 Task: Utilize Asana's timeline to visualize dependencies in the external data analysis phase.
Action: Mouse moved to (158, 281)
Screenshot: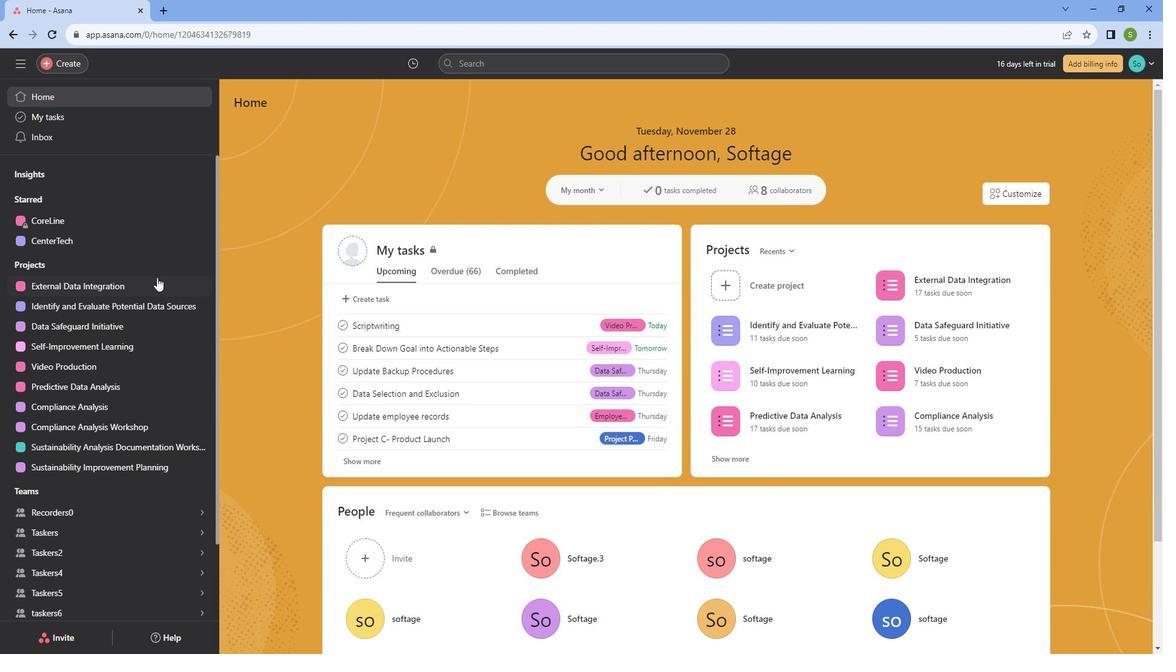 
Action: Mouse pressed left at (158, 281)
Screenshot: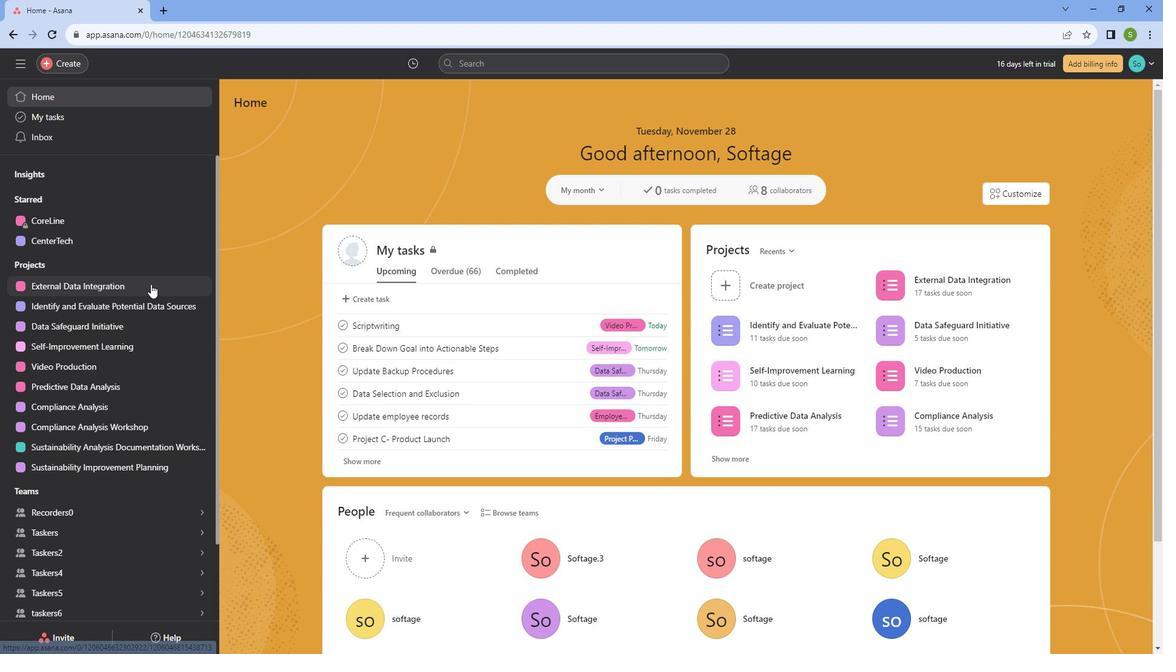 
Action: Mouse moved to (432, 135)
Screenshot: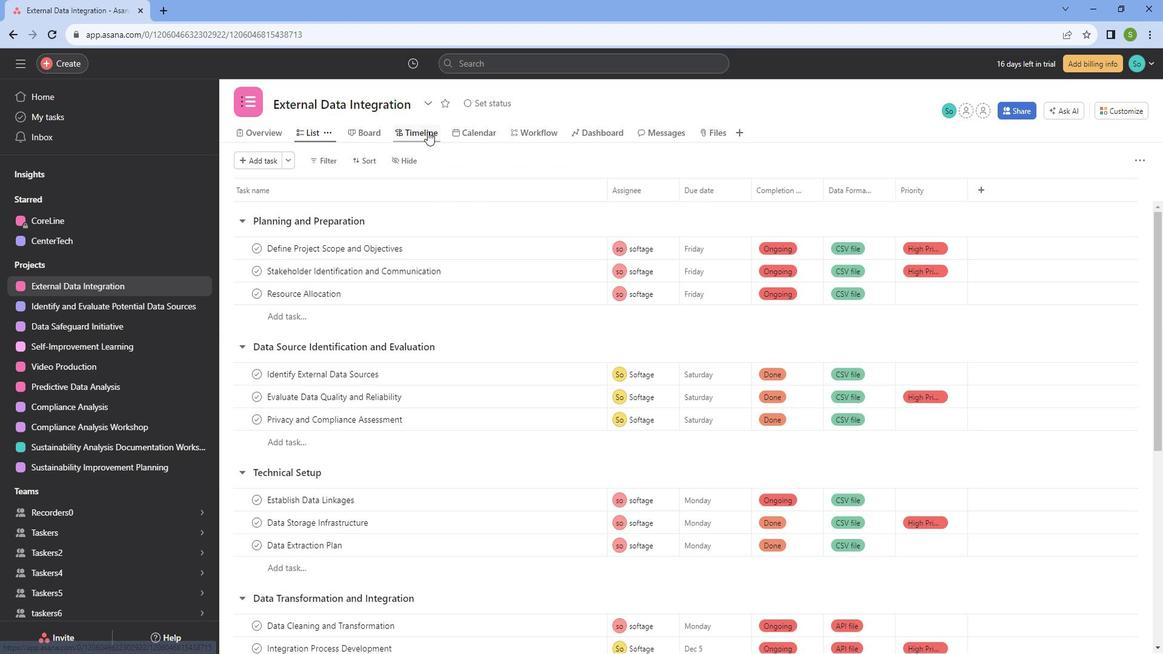 
Action: Mouse pressed left at (432, 135)
Screenshot: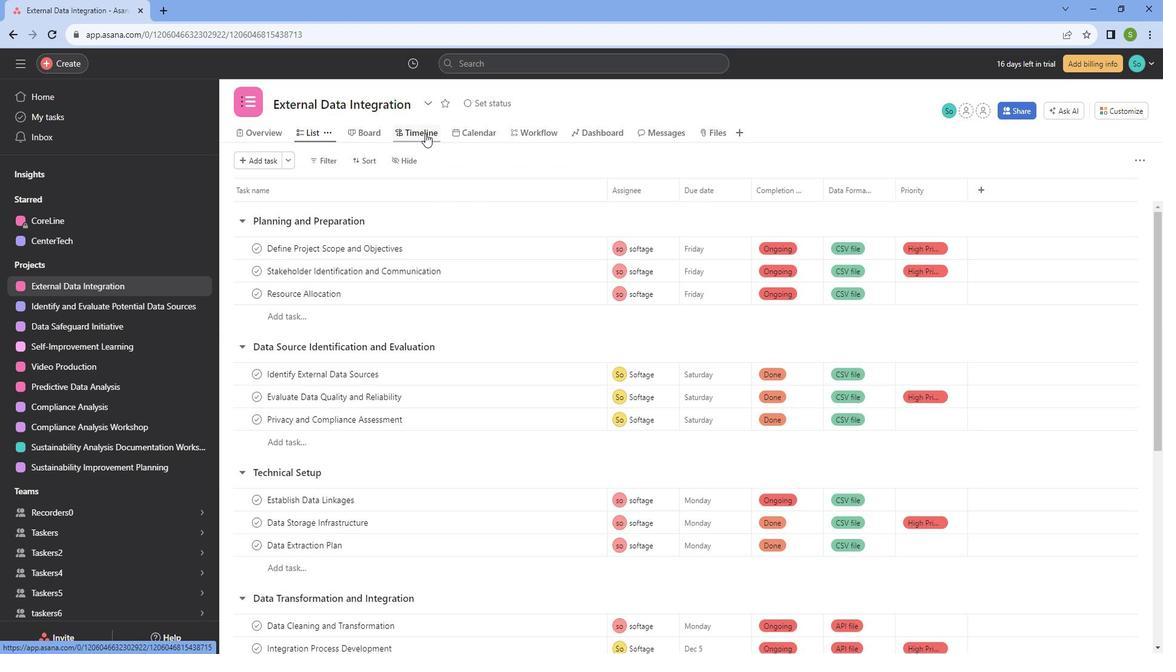 
Action: Mouse scrolled (432, 136) with delta (0, 0)
Screenshot: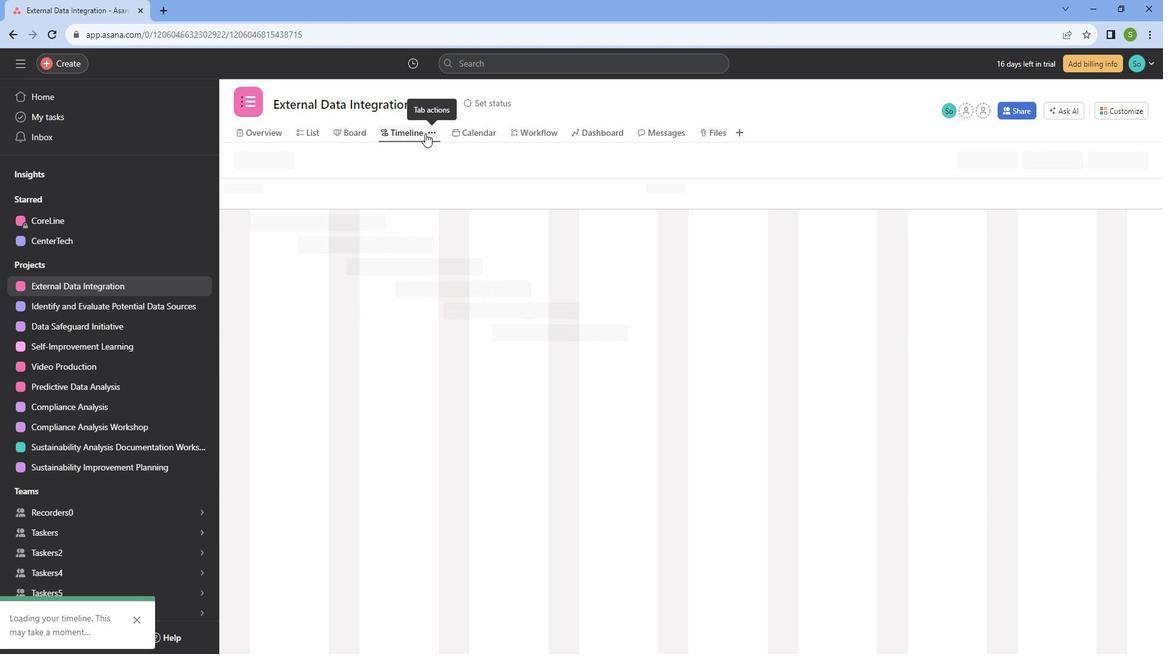 
Action: Mouse moved to (418, 152)
Screenshot: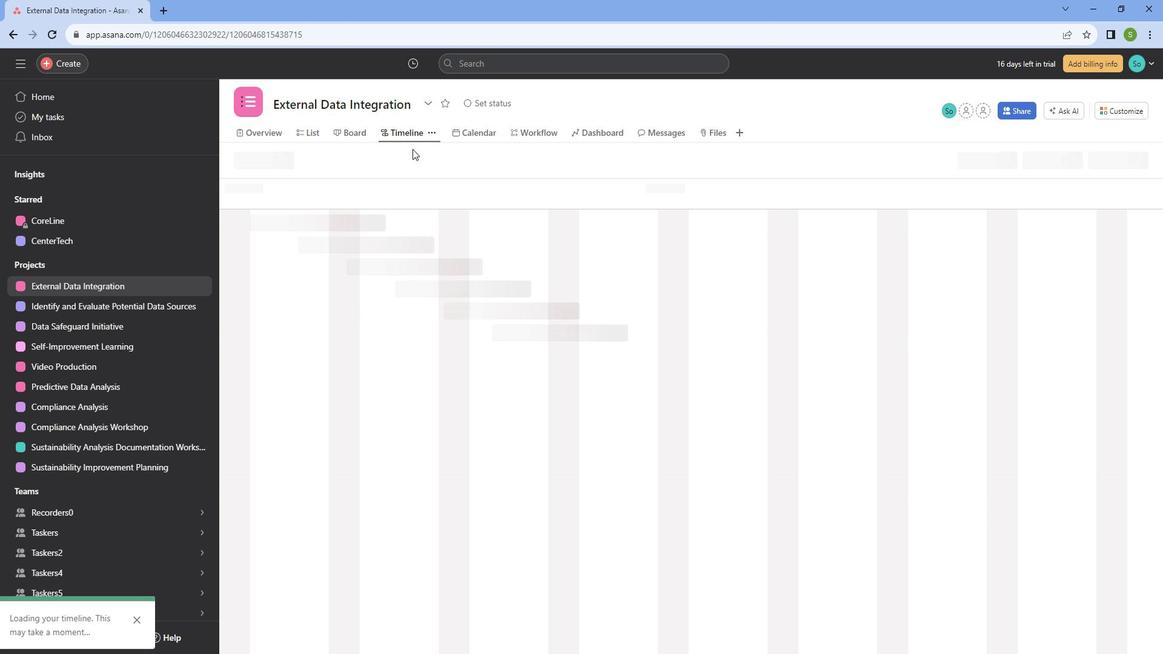 
Action: Mouse scrolled (418, 151) with delta (0, 0)
Screenshot: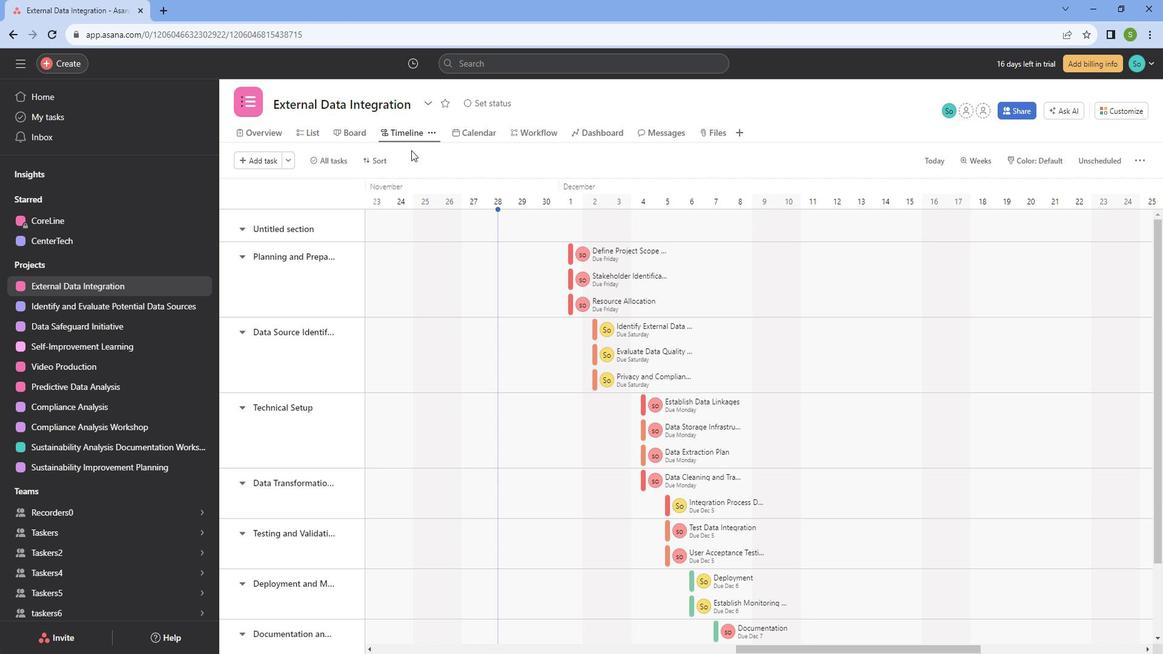 
Action: Mouse scrolled (418, 151) with delta (0, 0)
Screenshot: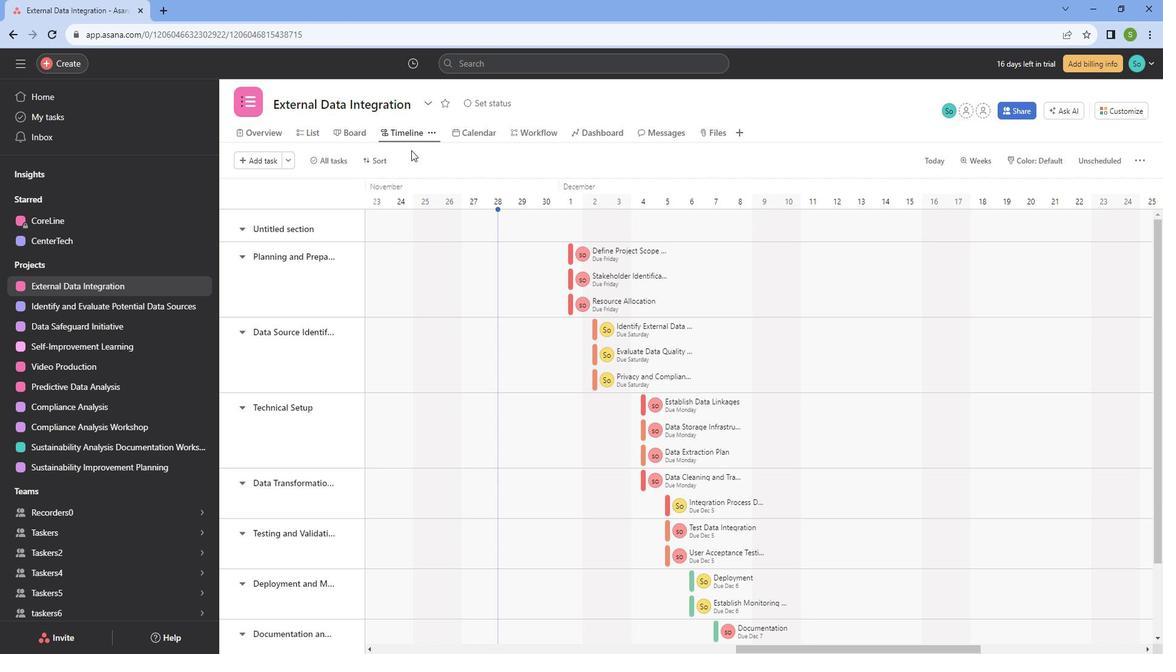 
Action: Mouse scrolled (418, 151) with delta (0, 0)
Screenshot: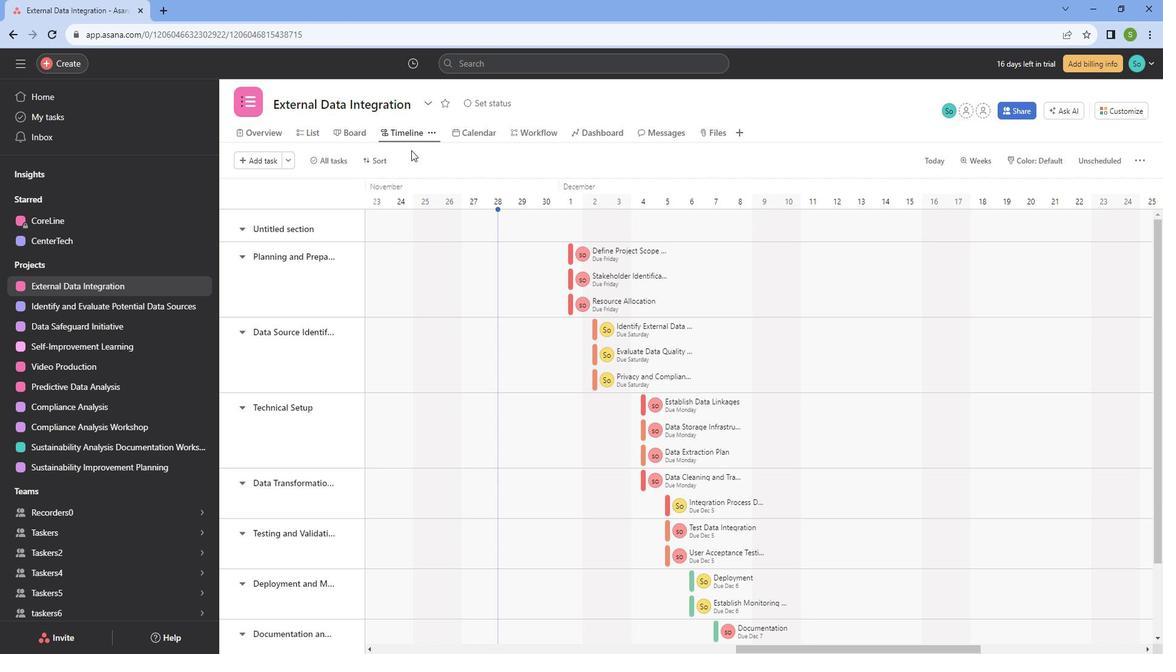 
Action: Mouse moved to (537, 287)
Screenshot: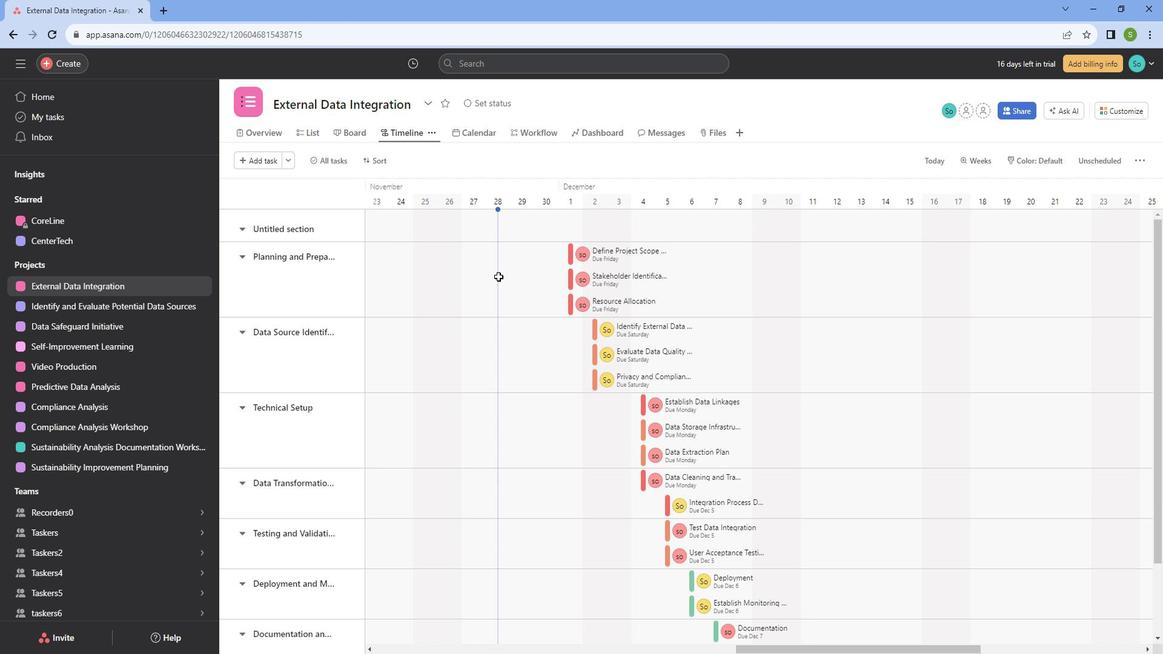 
Action: Mouse scrolled (537, 286) with delta (0, 0)
Screenshot: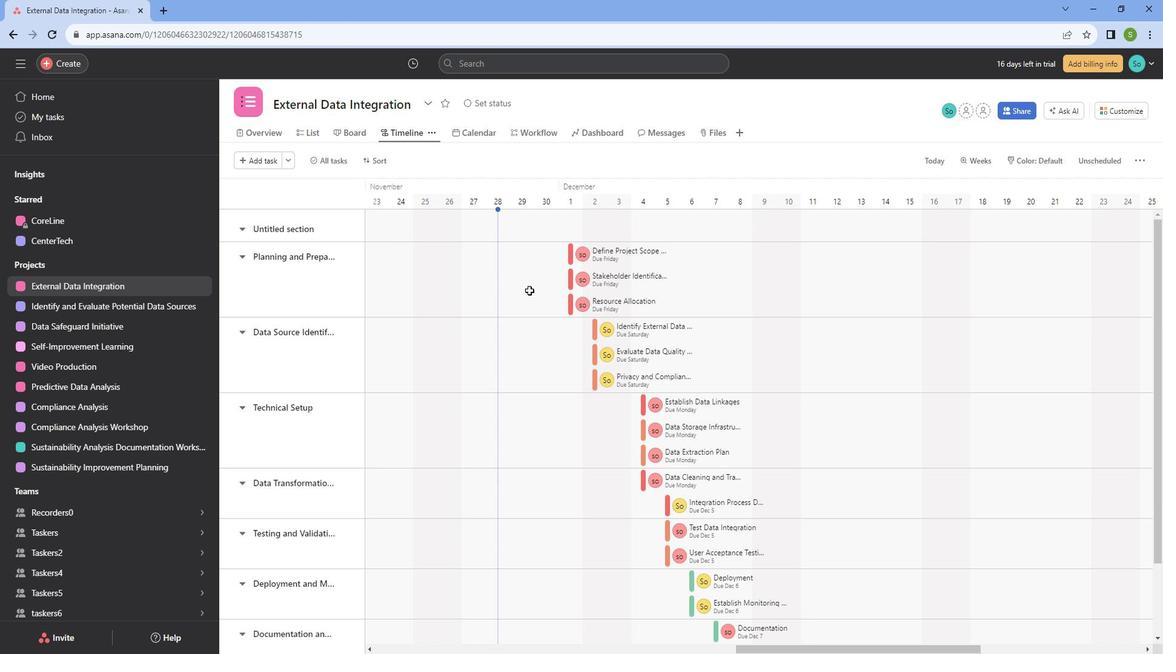 
Action: Mouse scrolled (537, 286) with delta (0, 0)
Screenshot: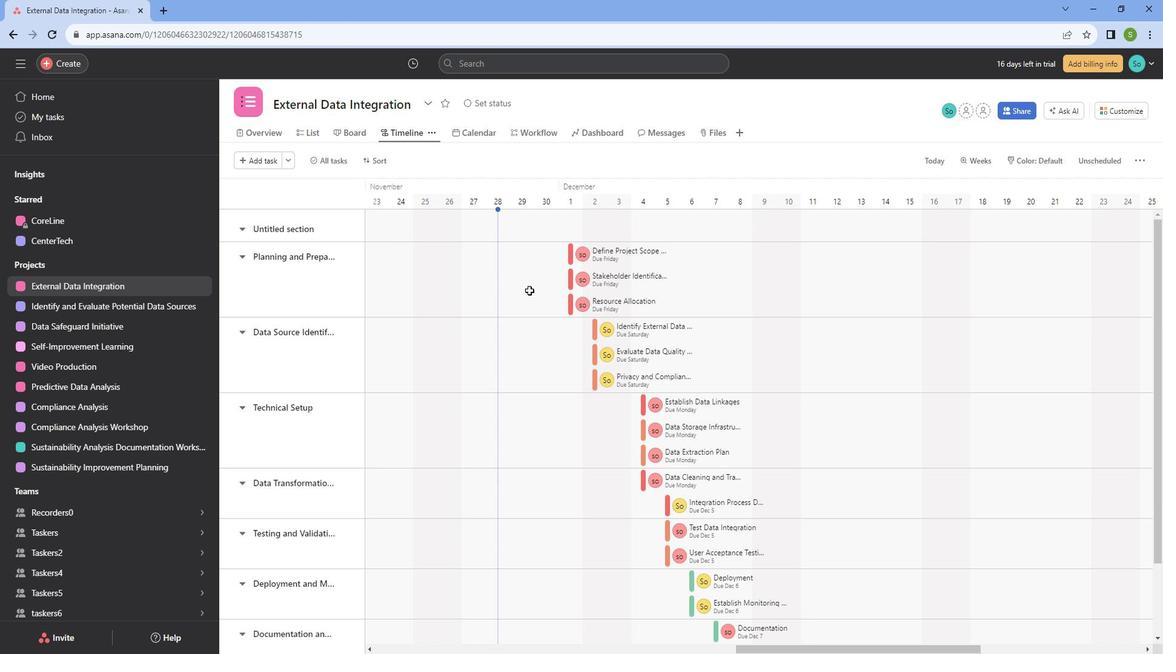 
Action: Mouse scrolled (537, 286) with delta (0, 0)
Screenshot: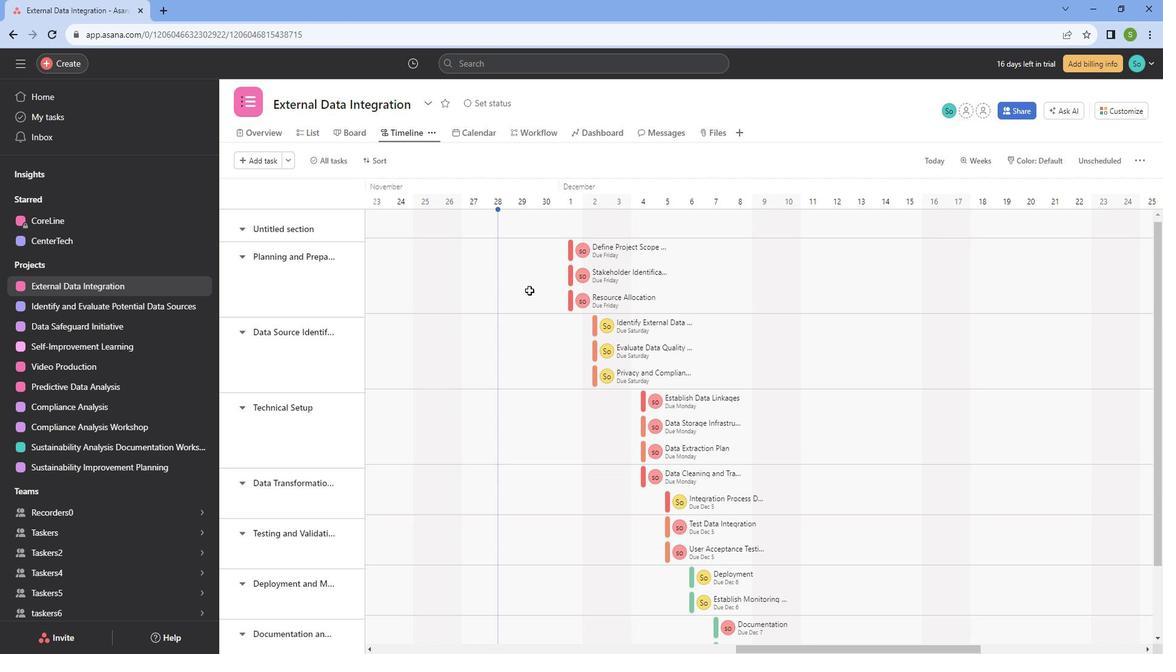 
Action: Mouse scrolled (537, 286) with delta (0, 0)
Screenshot: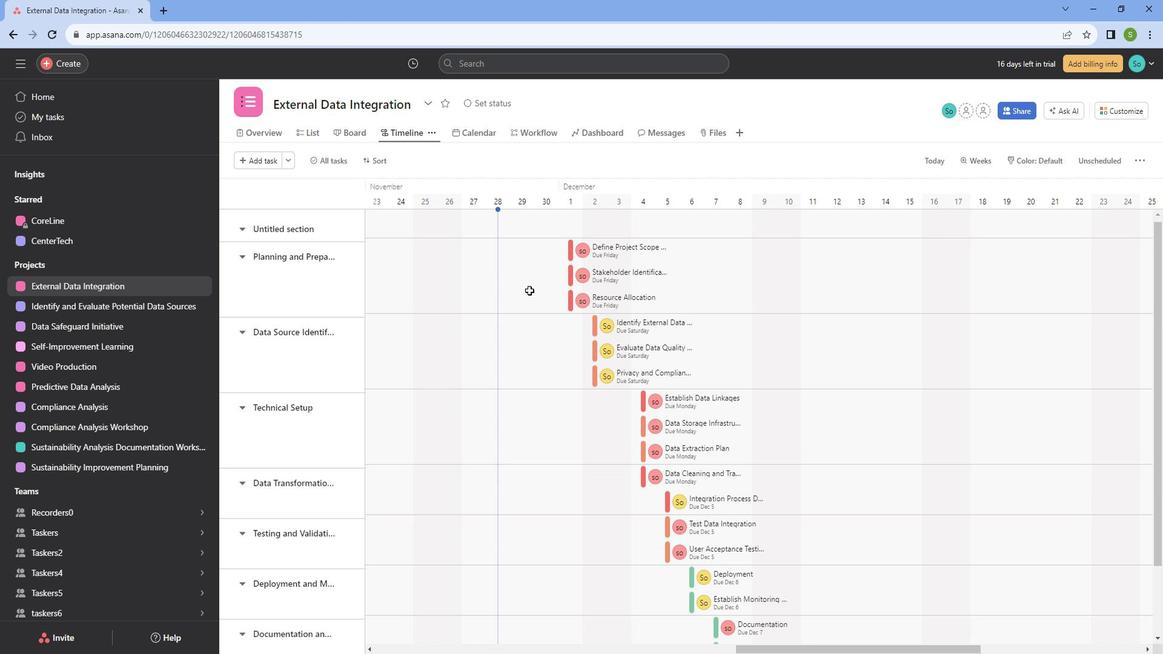 
Action: Mouse scrolled (537, 286) with delta (0, 0)
Screenshot: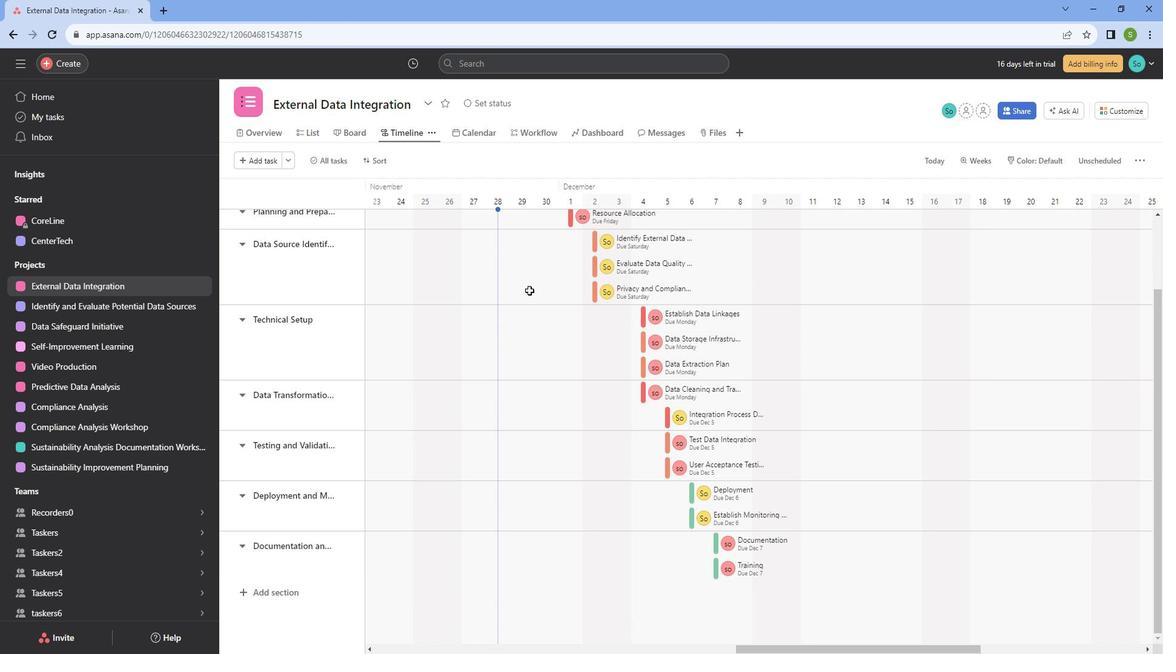 
Action: Mouse scrolled (537, 286) with delta (0, 0)
Screenshot: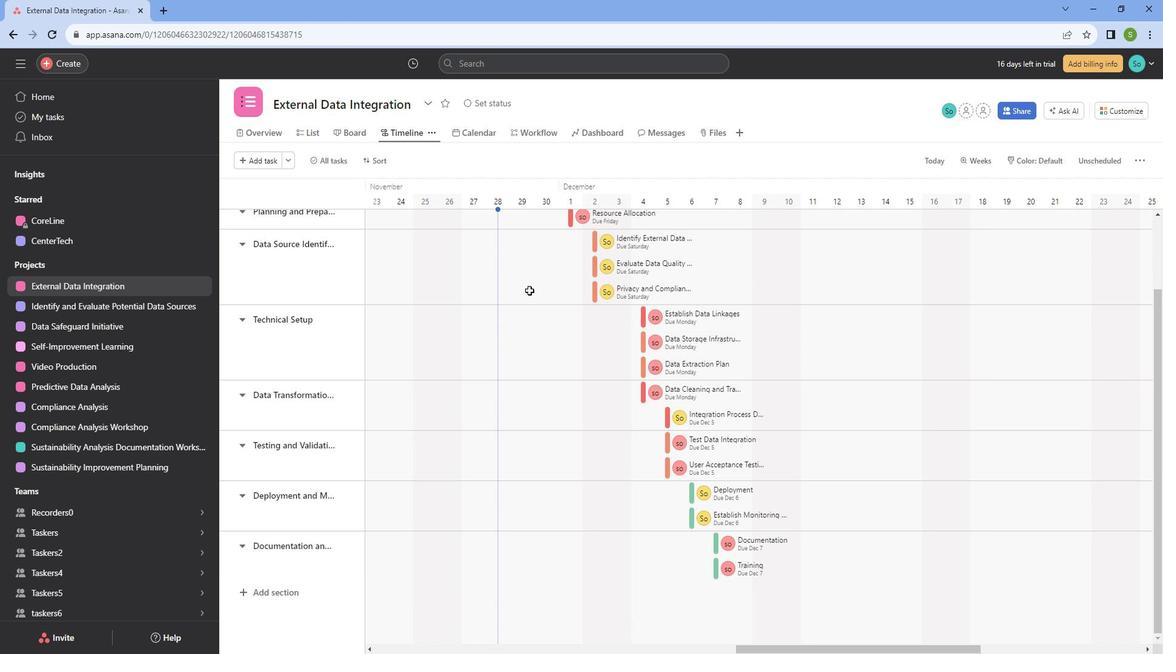 
Action: Mouse scrolled (537, 286) with delta (0, 0)
Screenshot: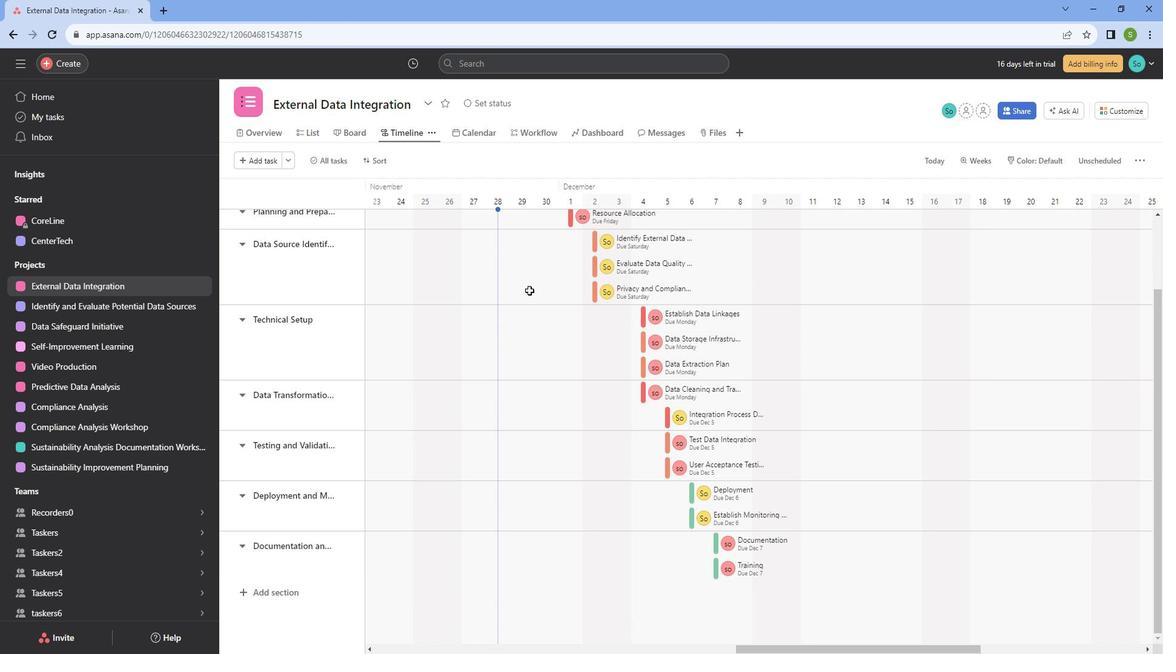 
Action: Mouse scrolled (537, 287) with delta (0, 0)
Screenshot: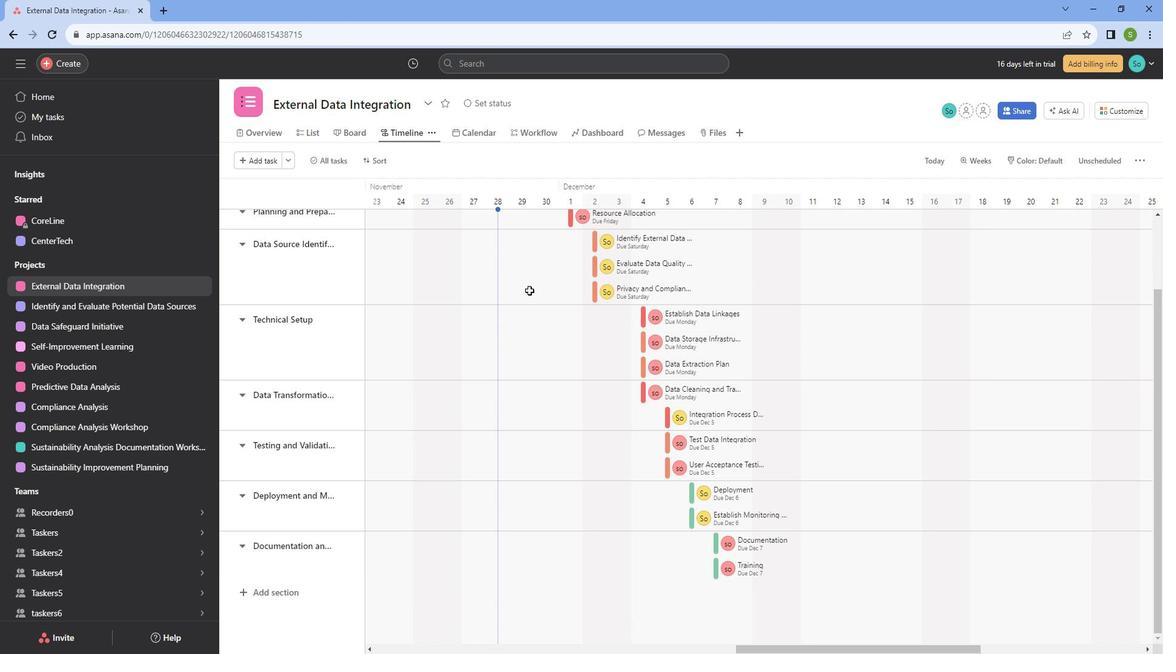
Action: Mouse scrolled (537, 287) with delta (0, 0)
Screenshot: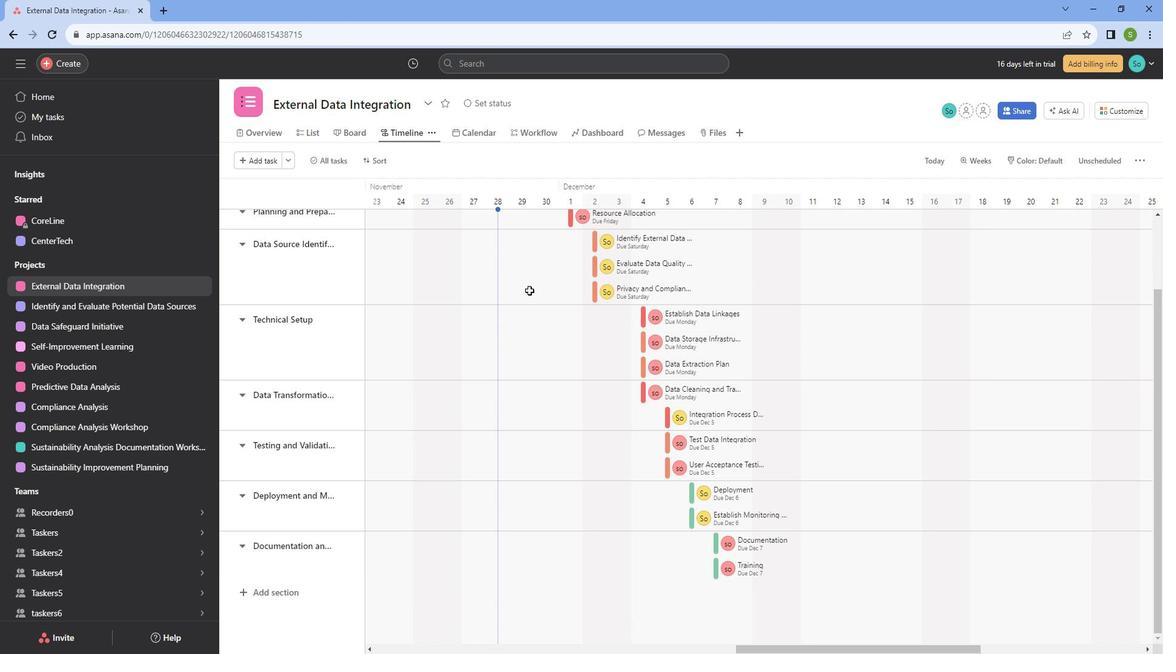 
Action: Mouse scrolled (537, 287) with delta (0, 0)
Screenshot: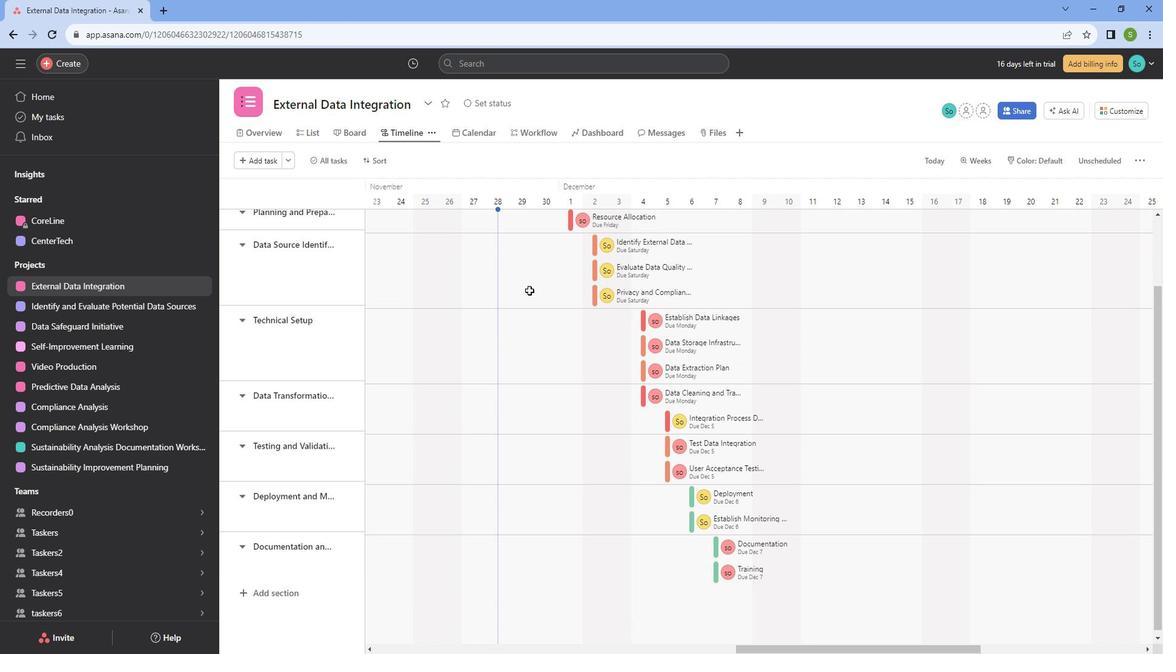 
Action: Mouse scrolled (537, 287) with delta (0, 0)
Screenshot: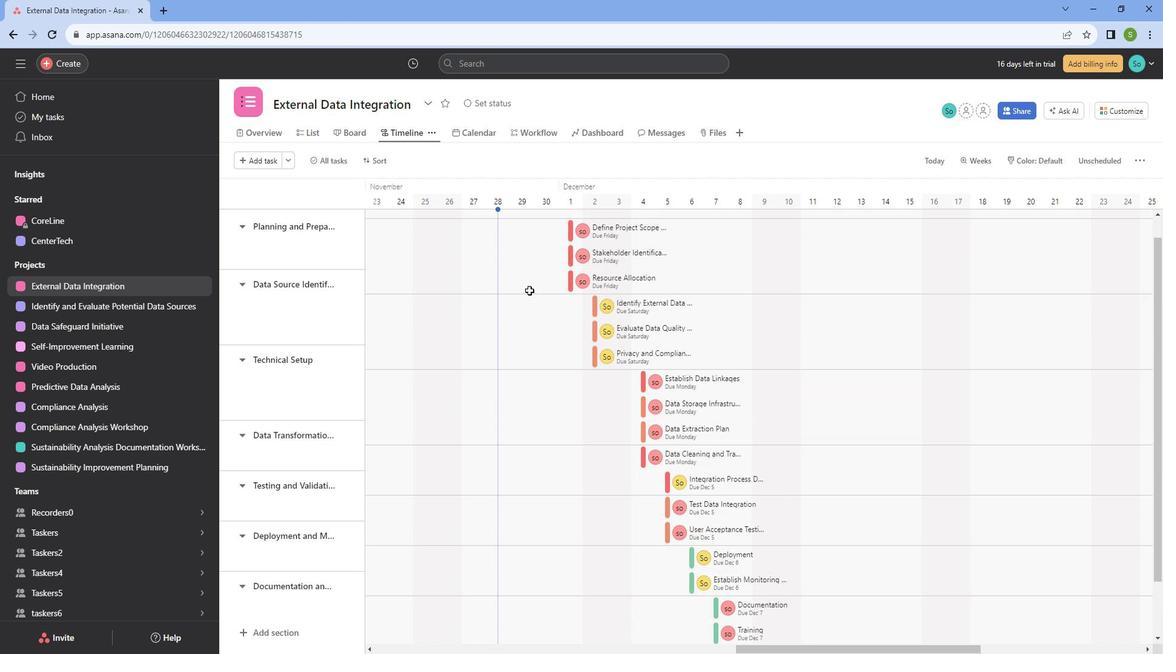 
Action: Mouse moved to (1146, 158)
Screenshot: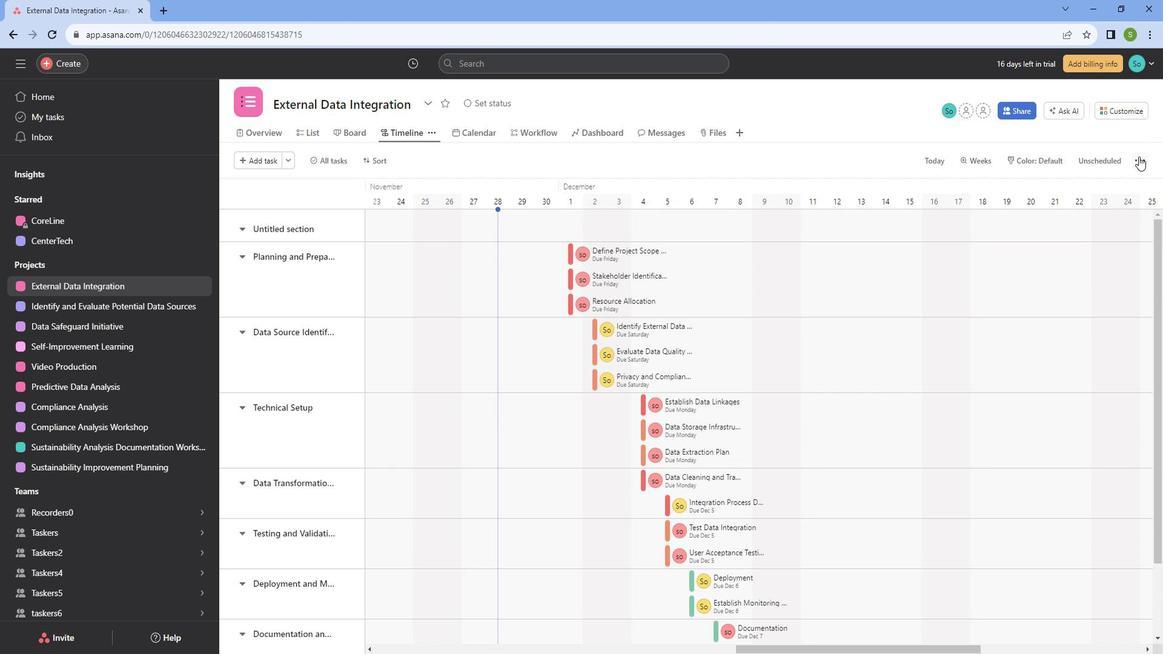 
Action: Mouse pressed left at (1146, 158)
Screenshot: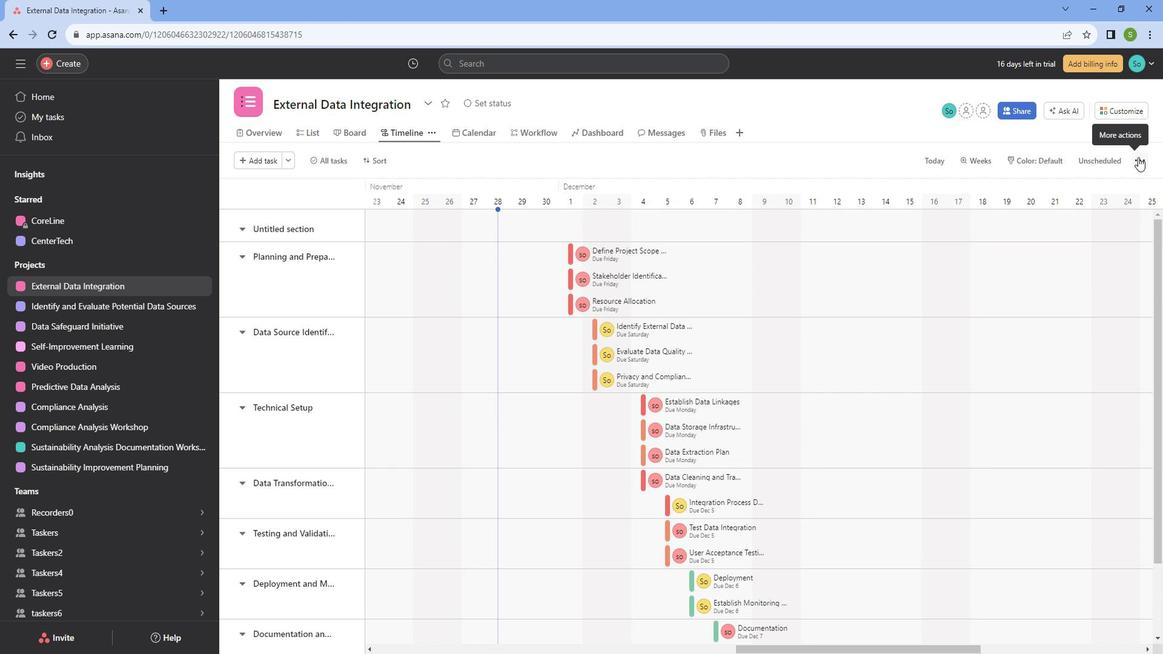 
Action: Mouse moved to (1068, 263)
Screenshot: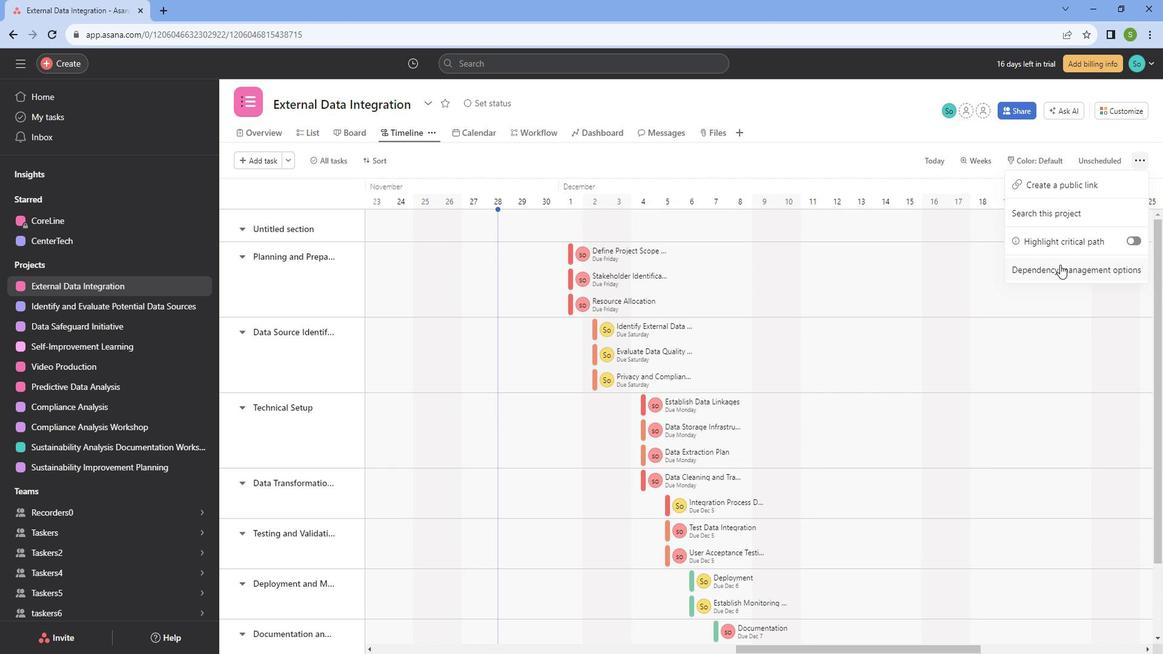 
Action: Mouse pressed left at (1068, 263)
Screenshot: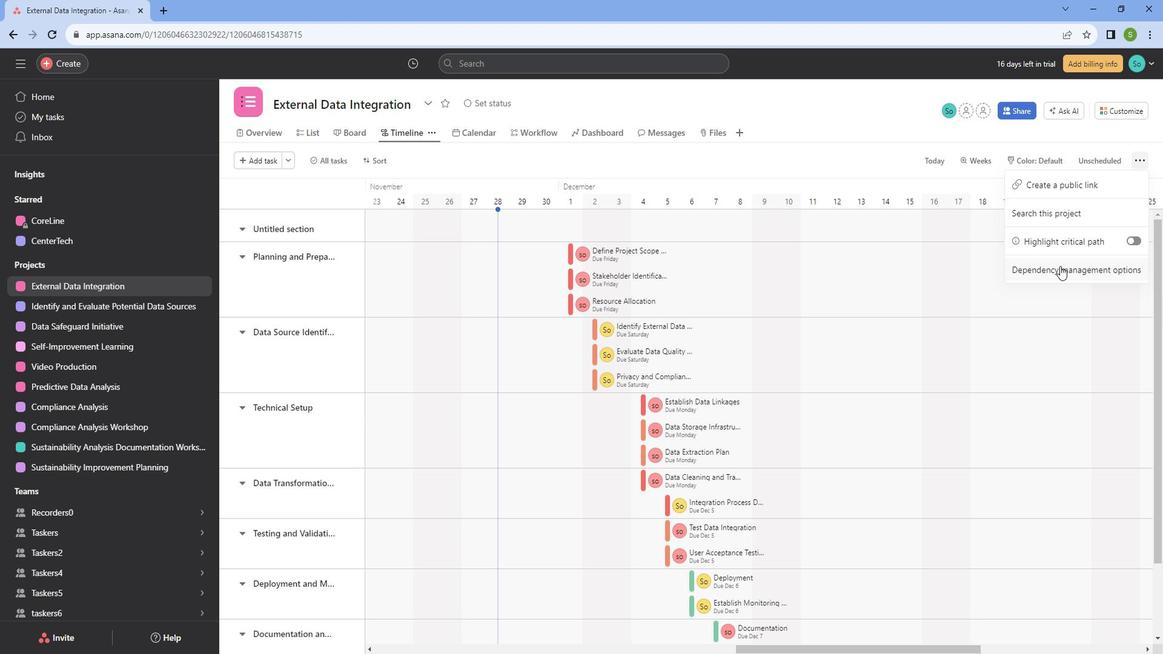
Action: Mouse moved to (449, 279)
Screenshot: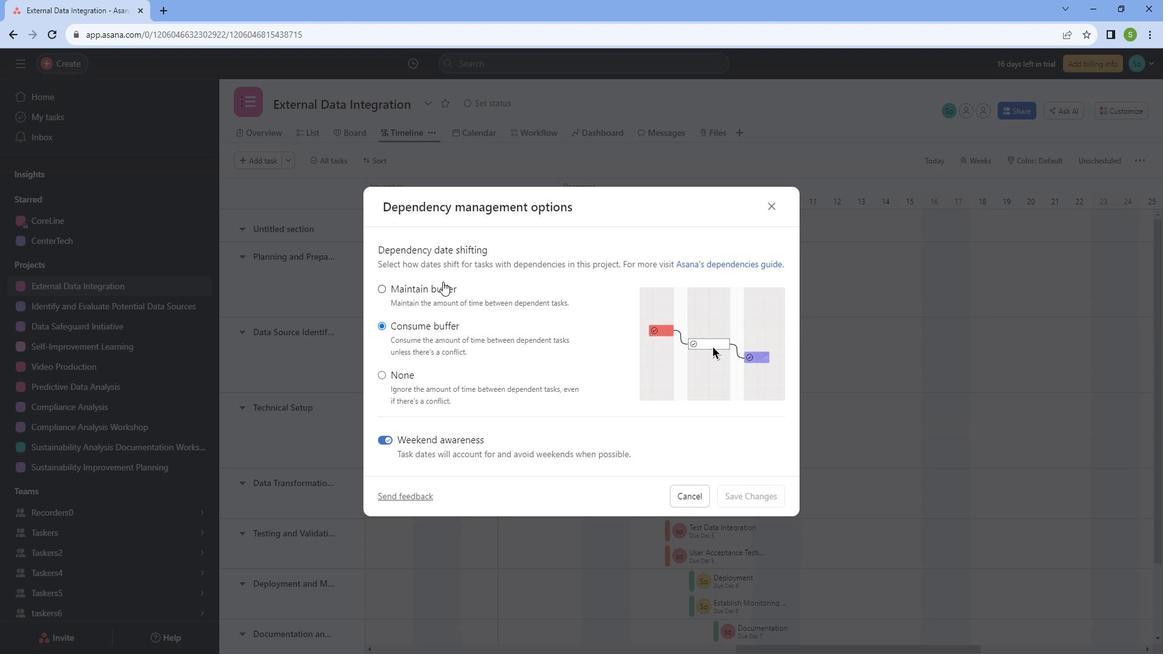 
Action: Mouse pressed left at (449, 279)
Screenshot: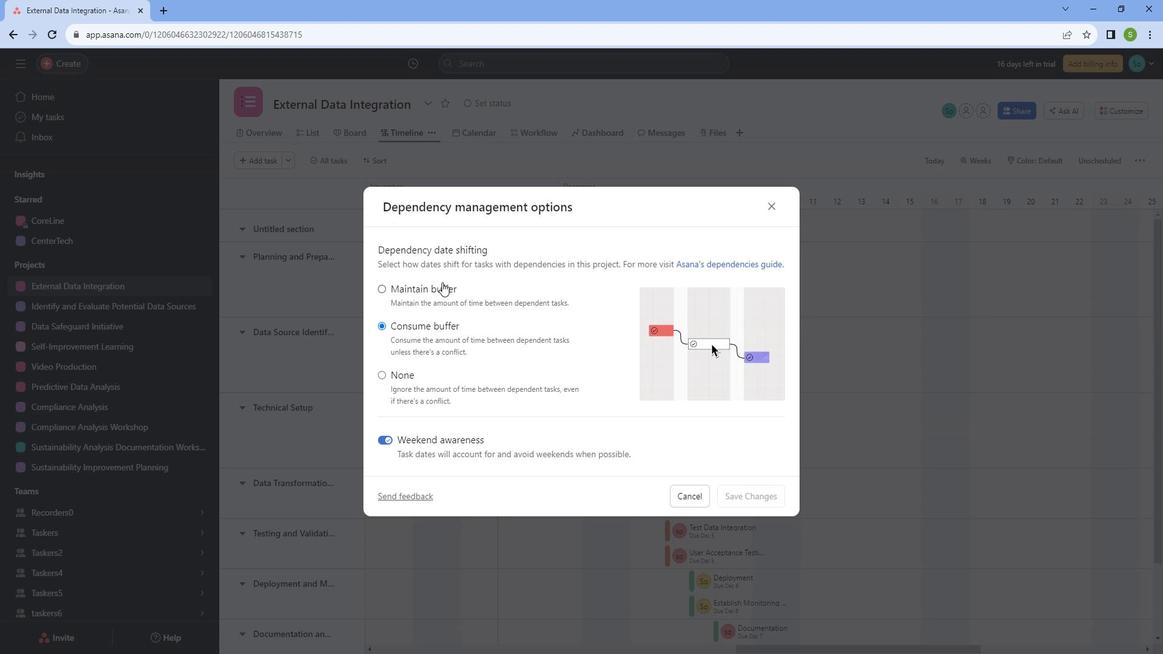 
Action: Mouse moved to (746, 485)
Screenshot: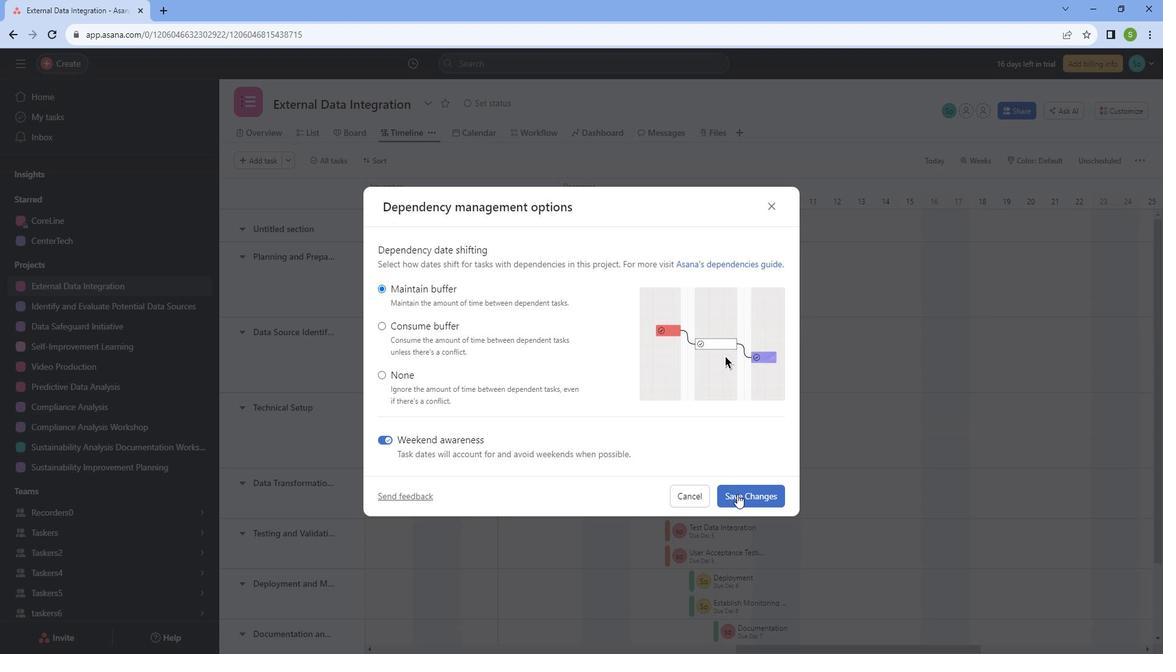 
Action: Mouse pressed left at (746, 485)
Screenshot: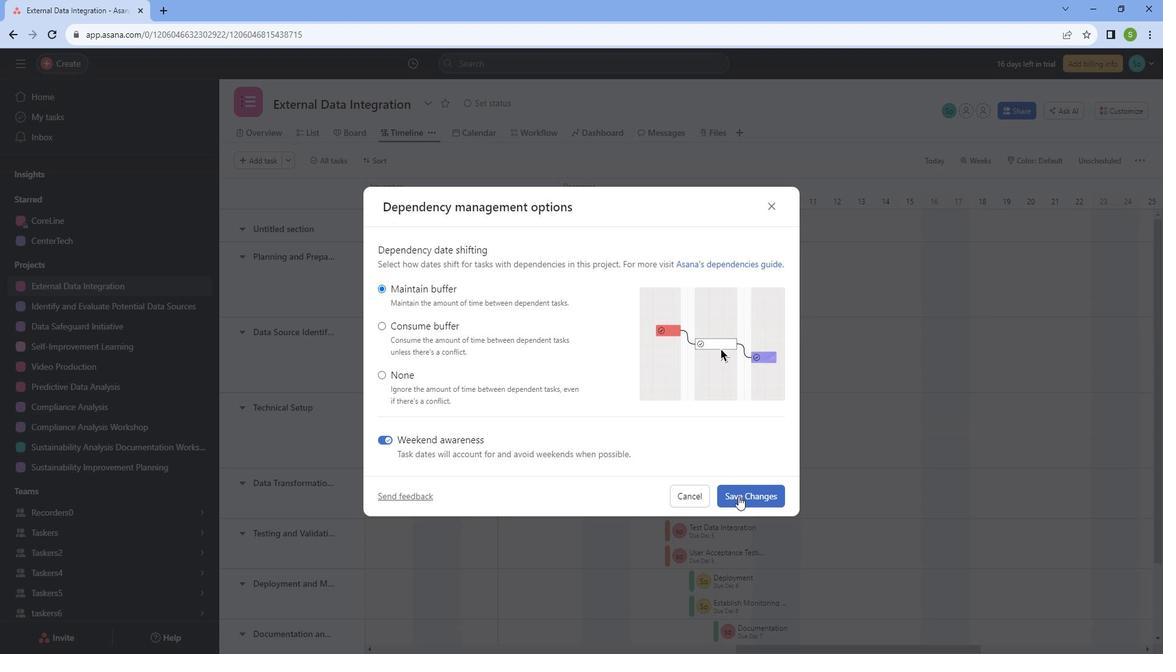 
Action: Mouse moved to (573, 245)
Screenshot: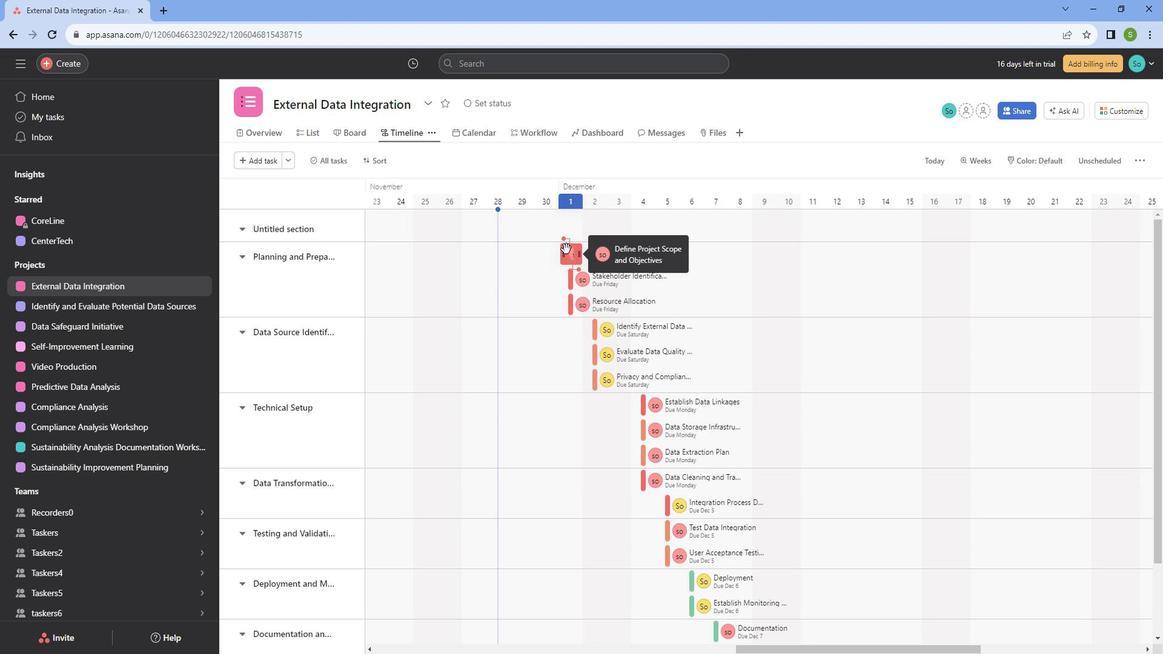 
Action: Mouse scrolled (573, 244) with delta (0, 0)
Screenshot: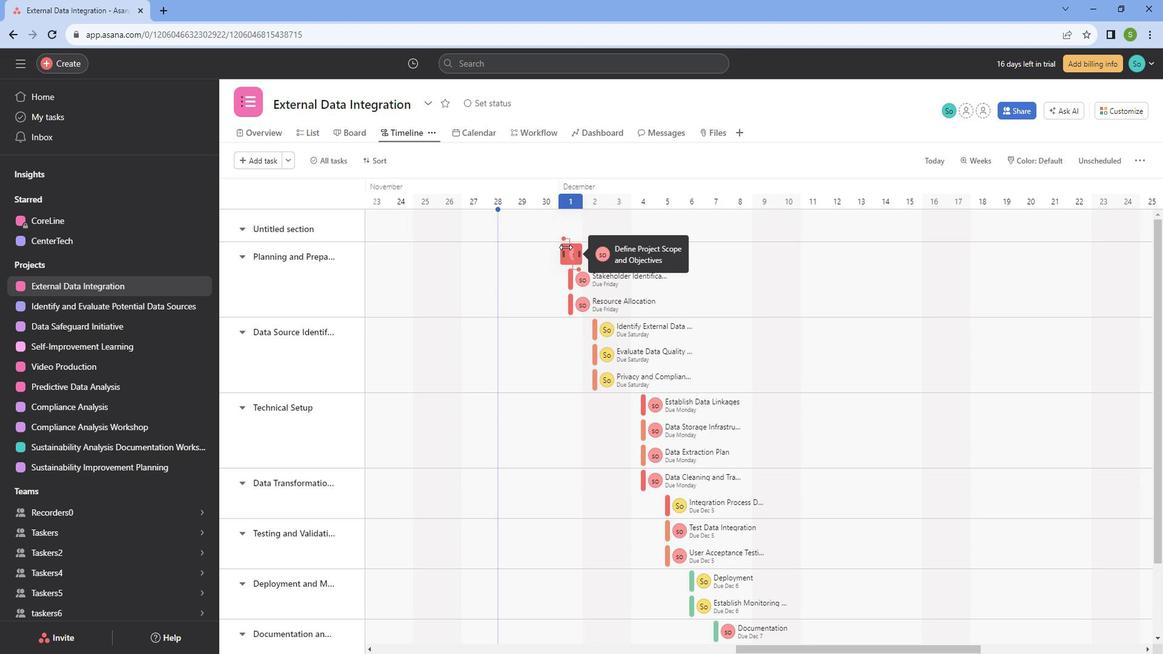 
Action: Mouse scrolled (573, 244) with delta (0, 0)
Screenshot: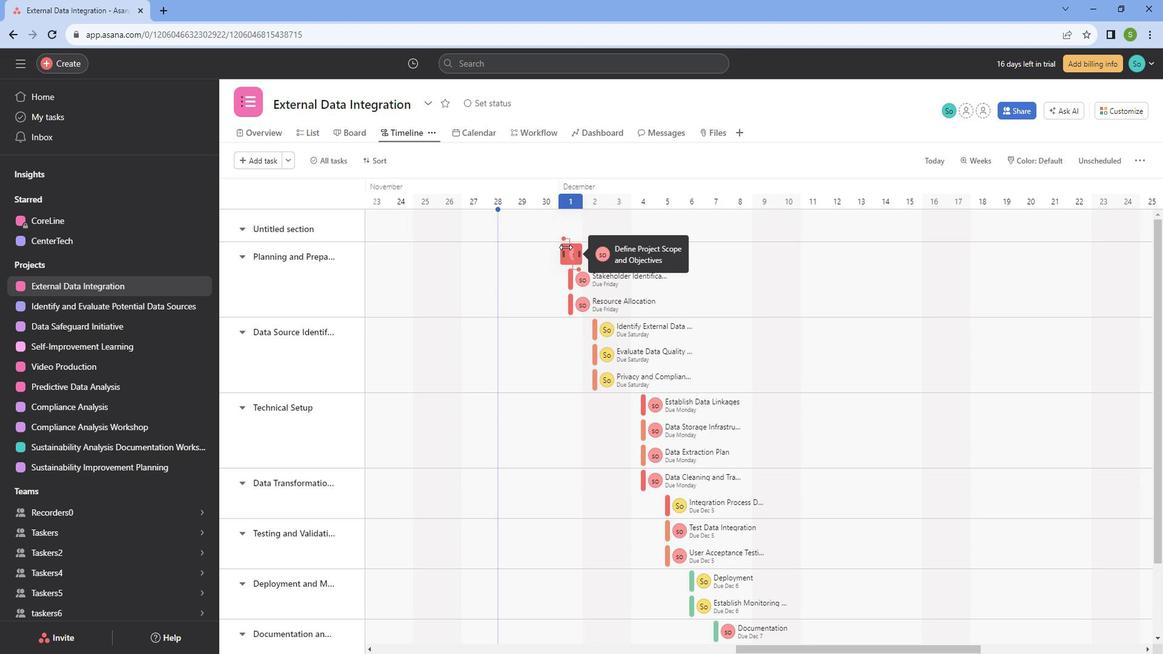 
Action: Mouse scrolled (573, 244) with delta (0, 0)
Screenshot: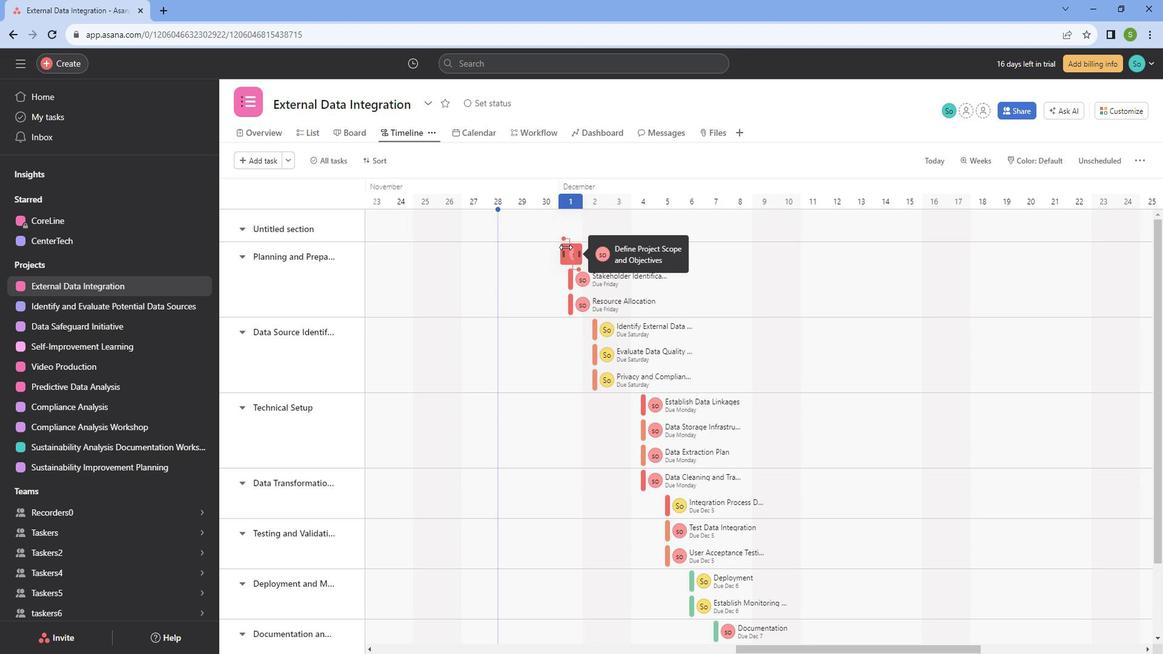 
Action: Mouse scrolled (573, 244) with delta (0, 0)
Screenshot: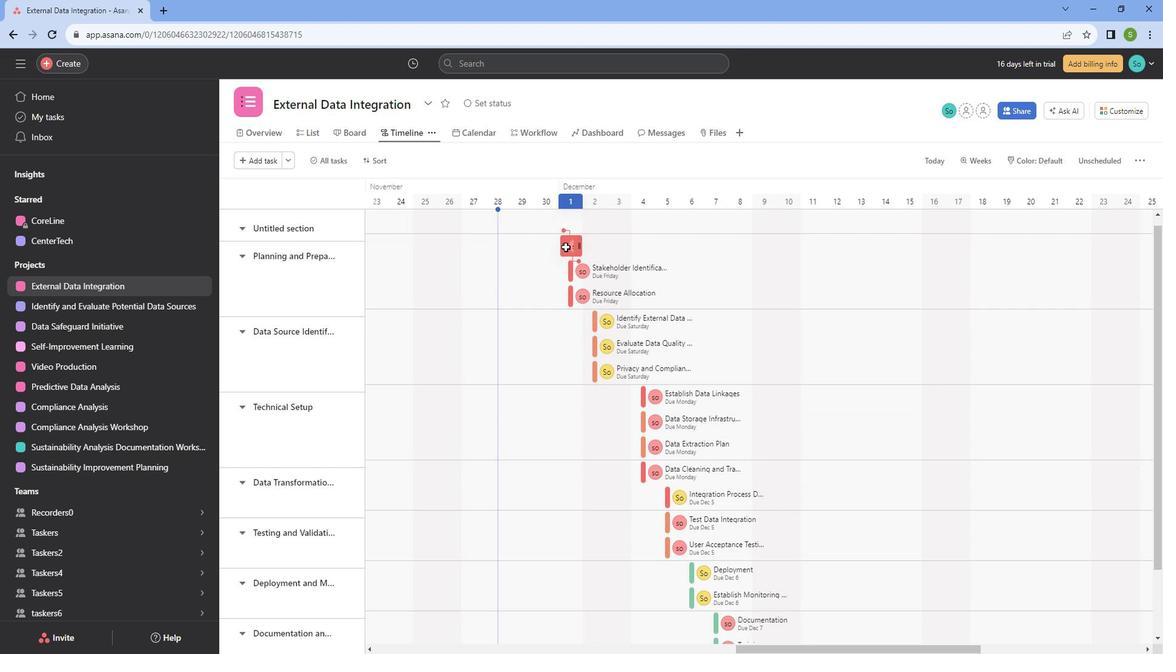 
Action: Mouse scrolled (573, 244) with delta (0, 0)
Screenshot: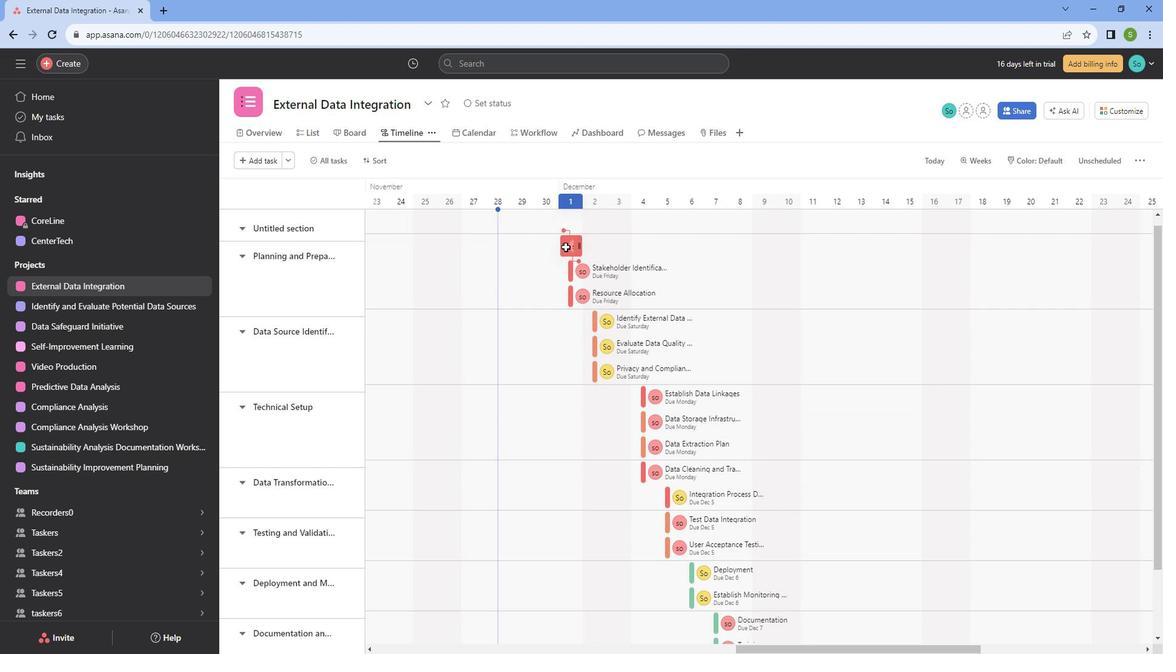 
Action: Mouse scrolled (573, 246) with delta (0, 0)
Screenshot: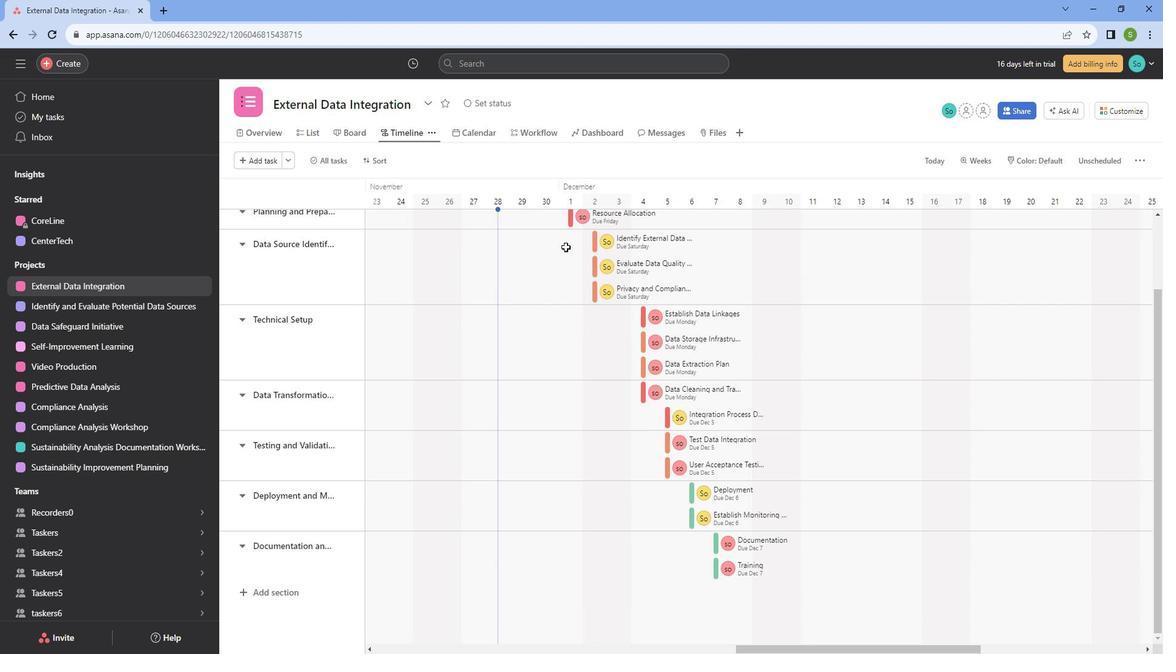 
Action: Mouse scrolled (573, 246) with delta (0, 0)
Screenshot: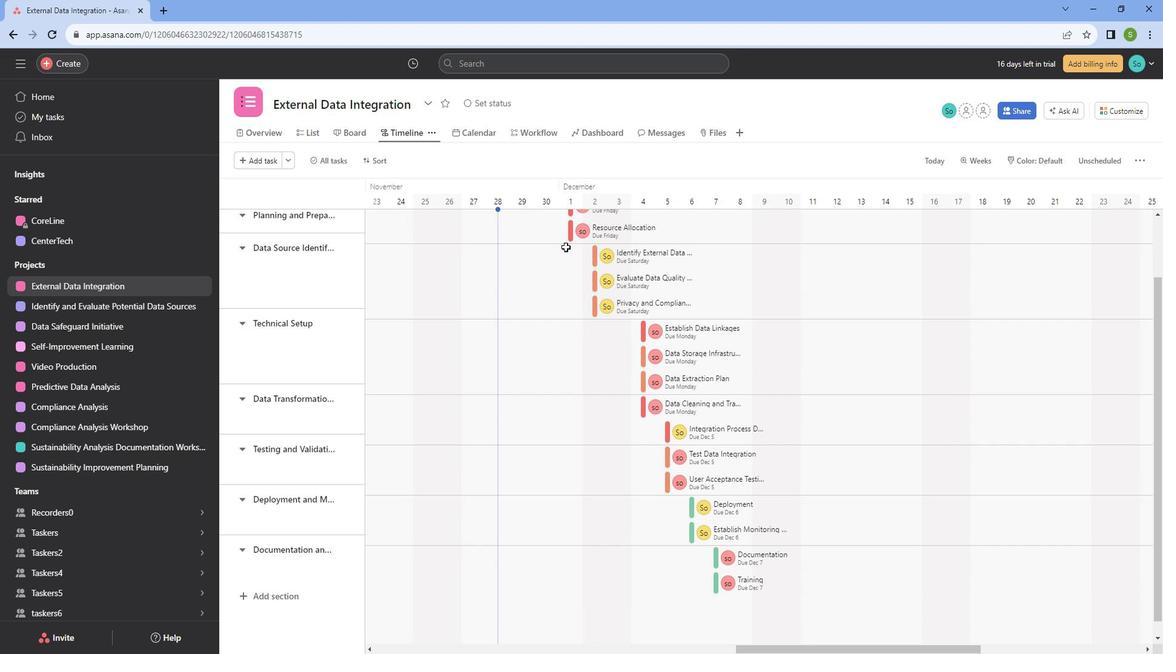 
Action: Mouse scrolled (573, 246) with delta (0, 0)
Screenshot: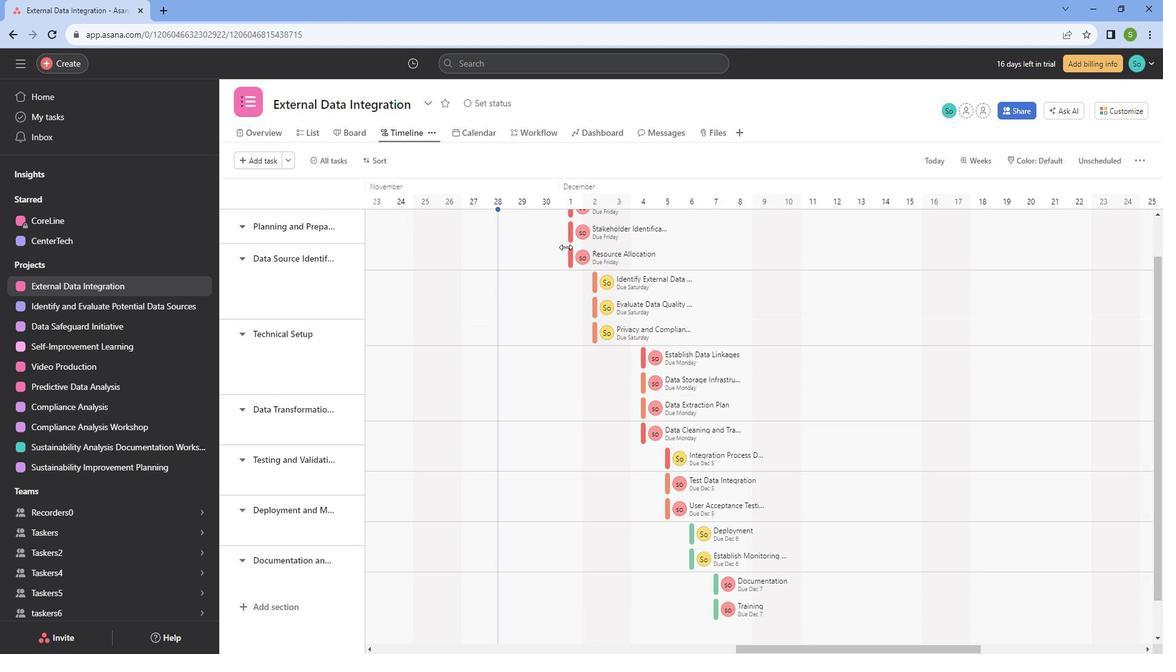 
Action: Mouse scrolled (573, 246) with delta (0, 0)
Screenshot: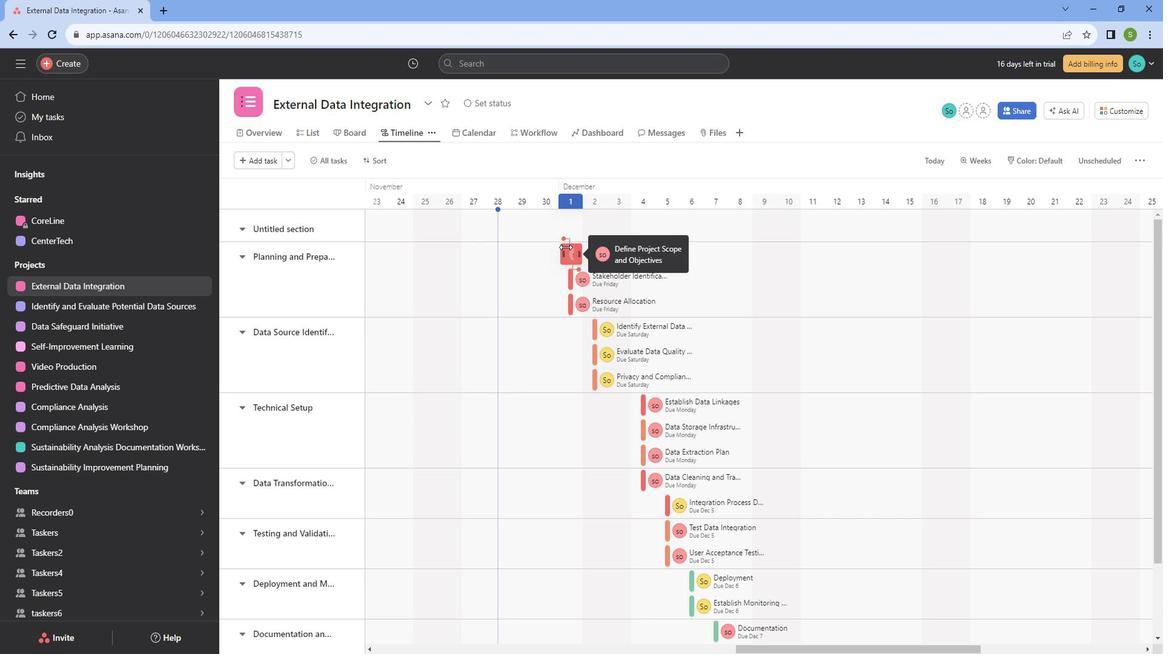 
Action: Mouse moved to (350, 128)
Screenshot: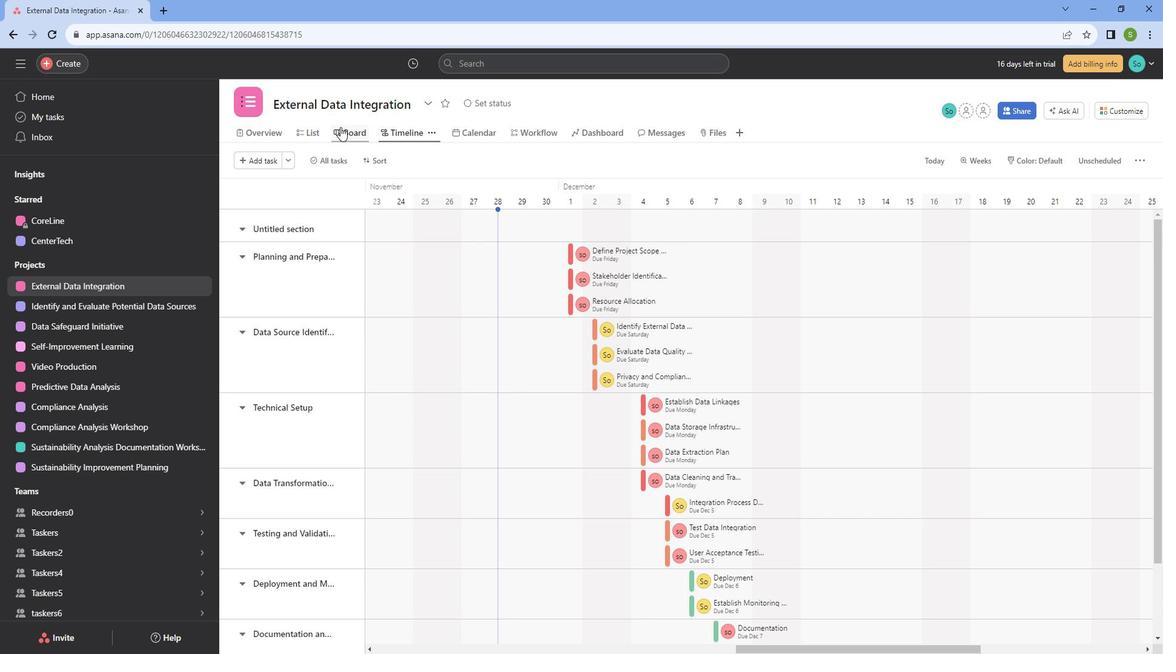 
Action: Mouse pressed left at (350, 128)
Screenshot: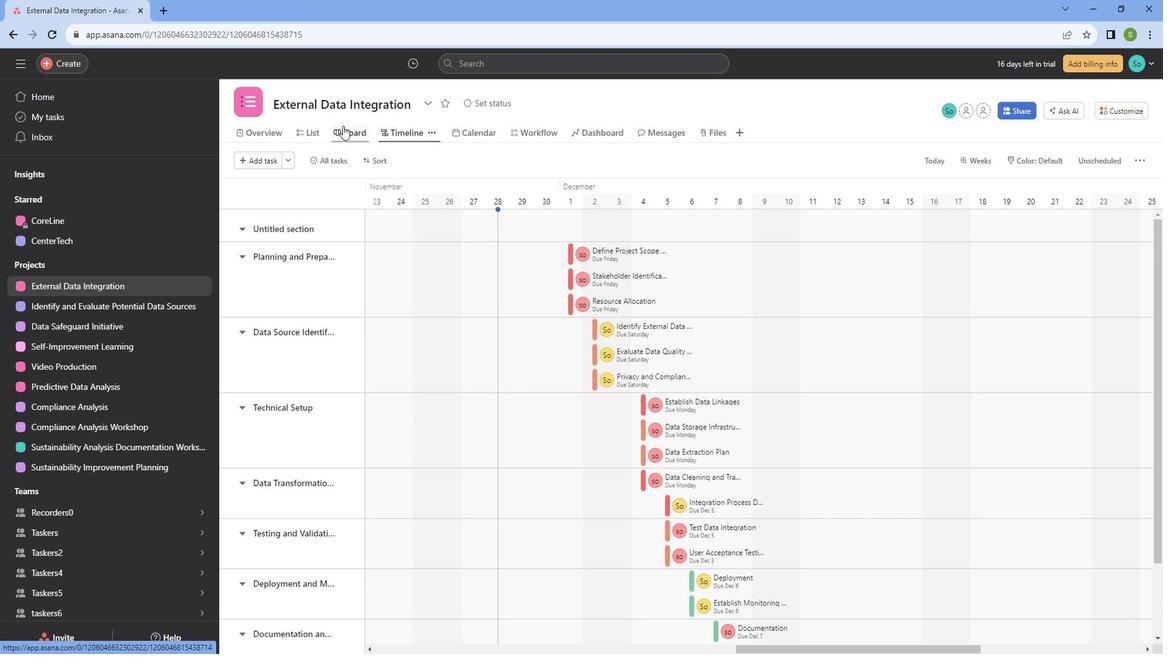 
Action: Mouse moved to (383, 633)
Screenshot: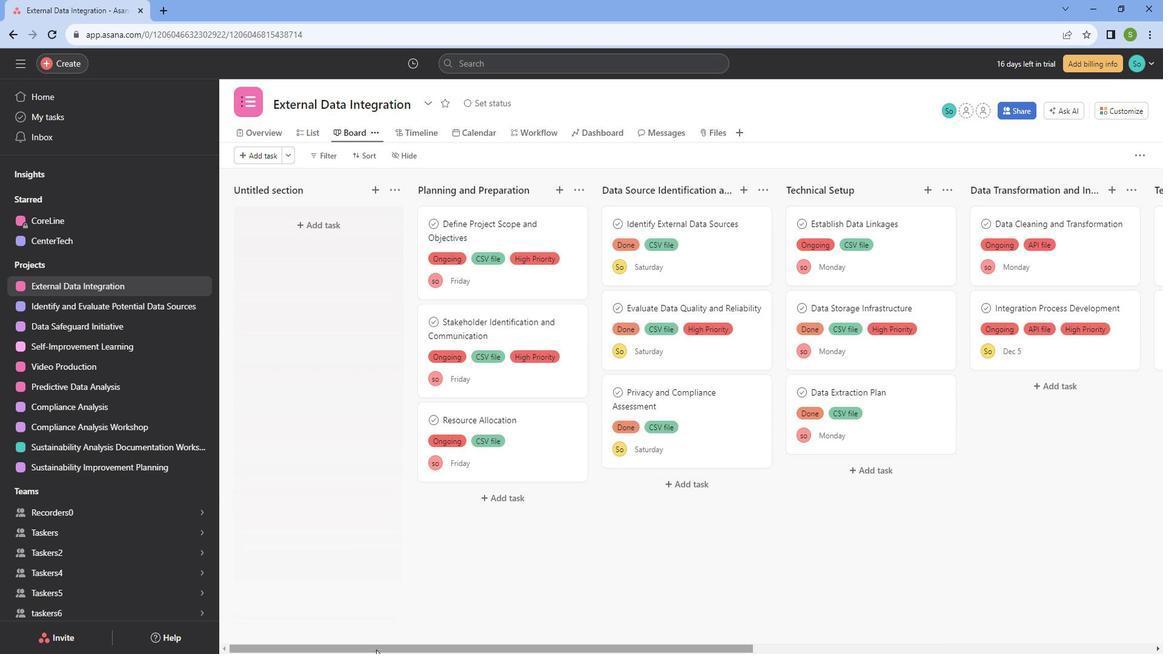 
Action: Mouse pressed left at (383, 633)
Screenshot: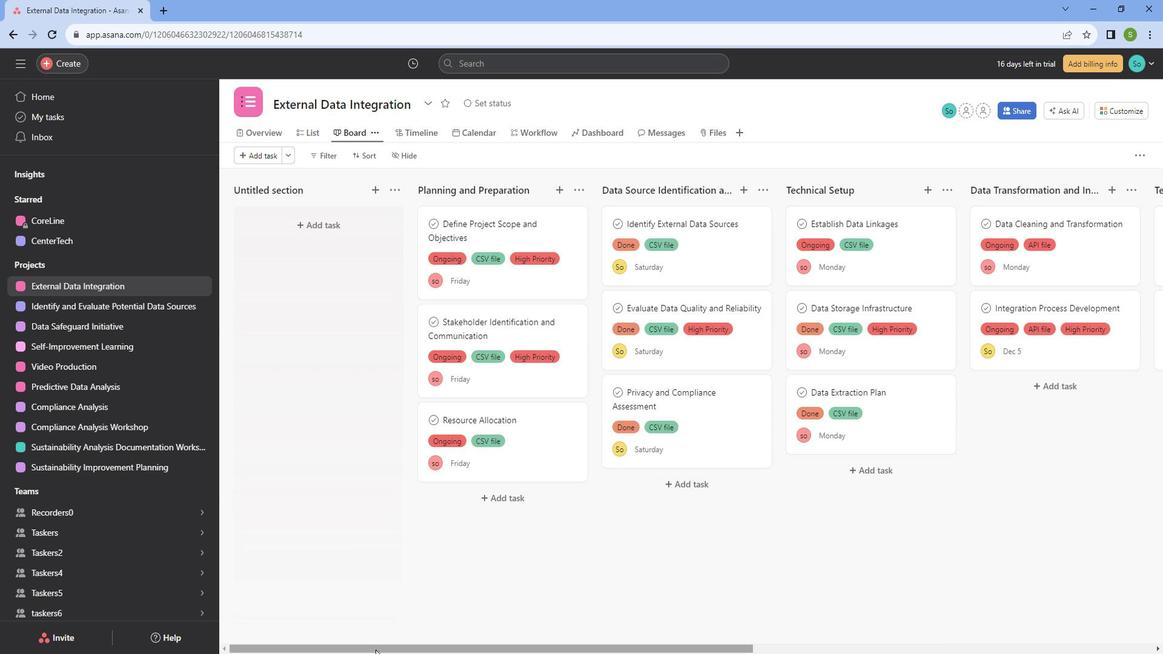 
Action: Mouse moved to (303, 132)
Screenshot: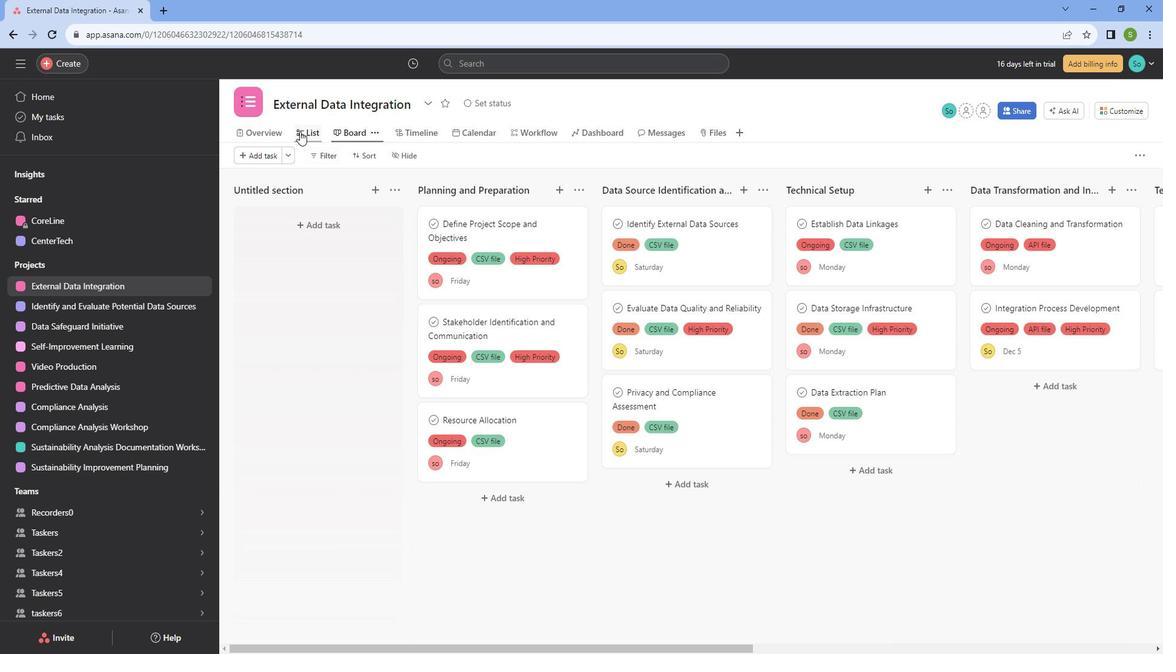 
Action: Mouse pressed left at (303, 132)
Screenshot: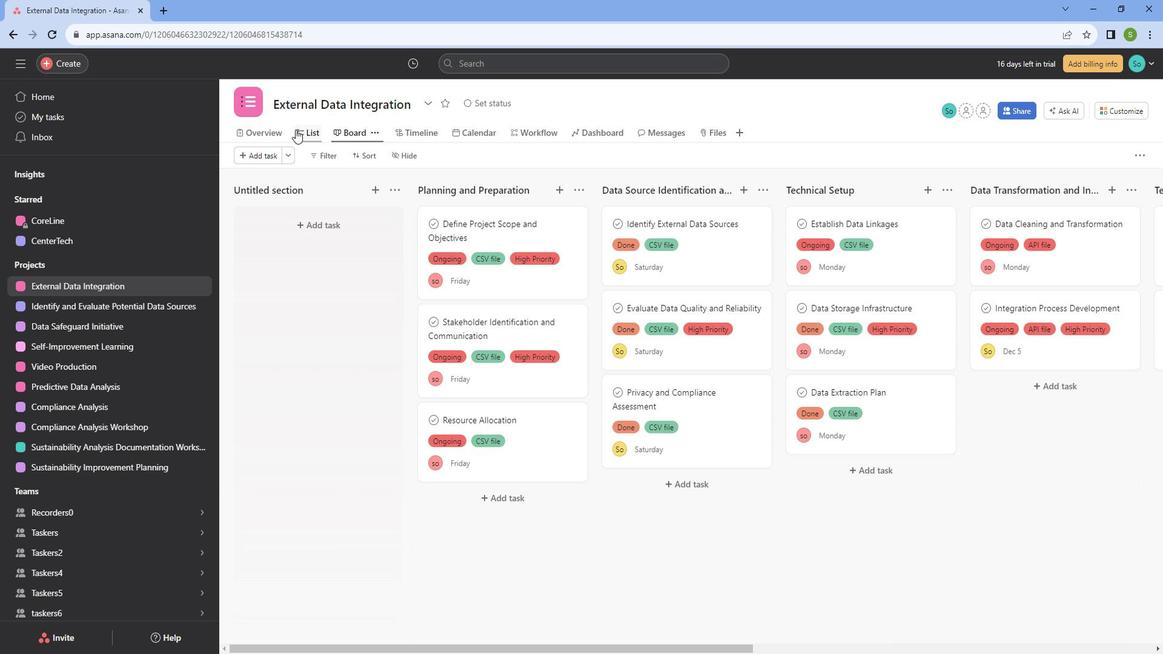 
Action: Mouse moved to (310, 135)
Screenshot: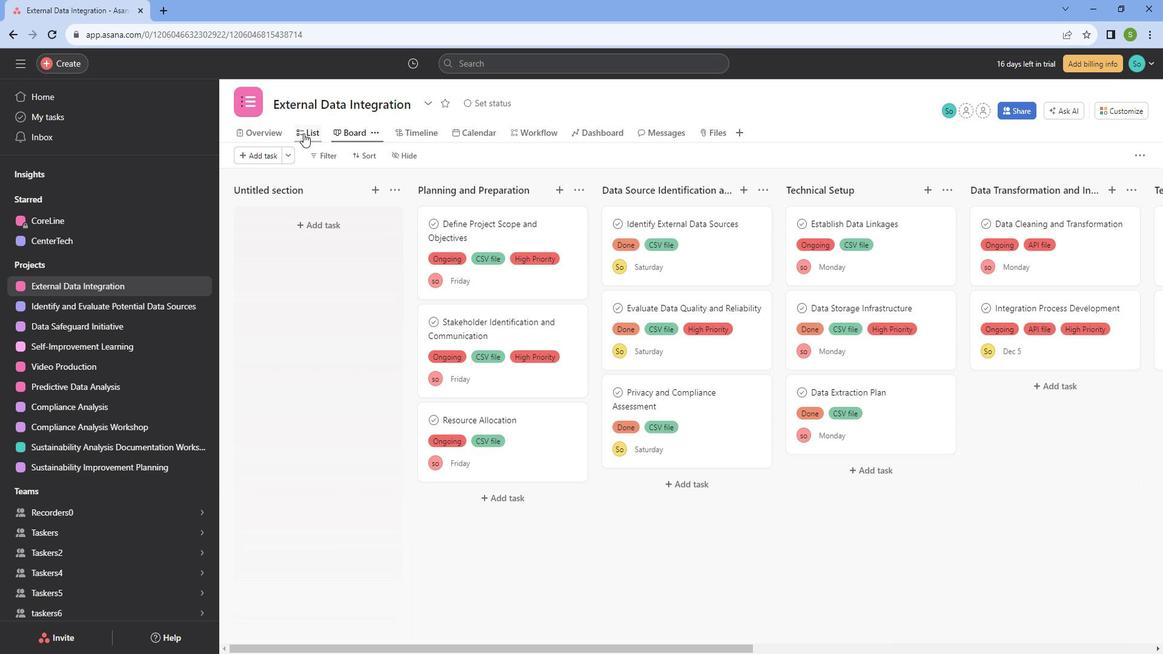 
Action: Mouse pressed left at (310, 135)
Screenshot: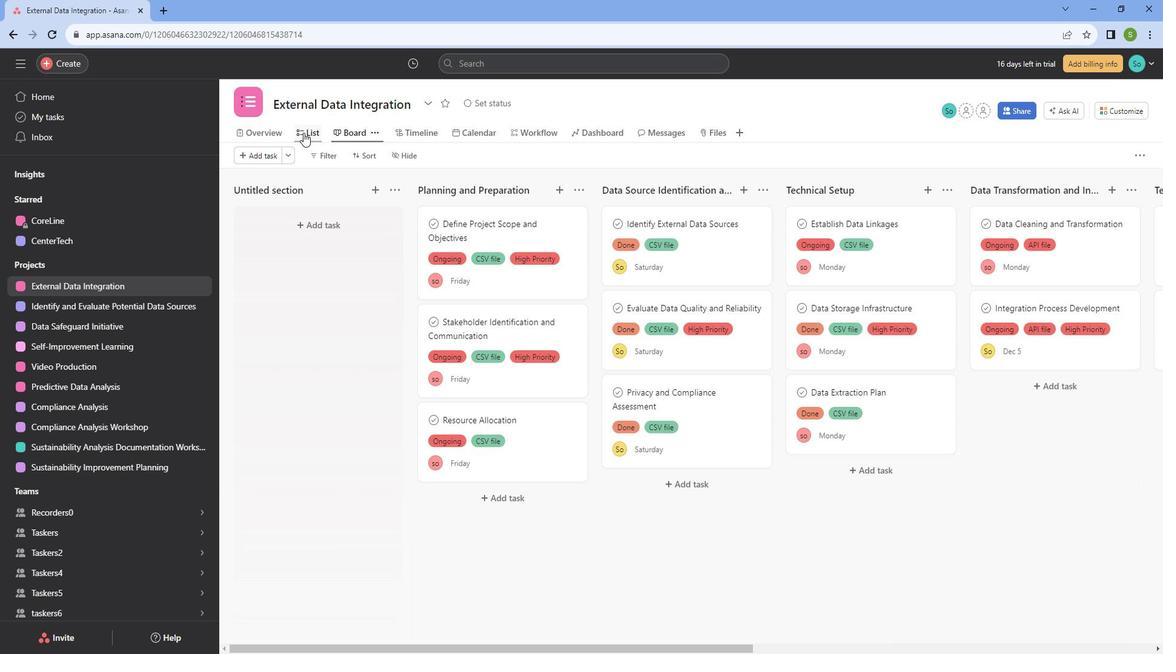 
Action: Mouse moved to (398, 221)
Screenshot: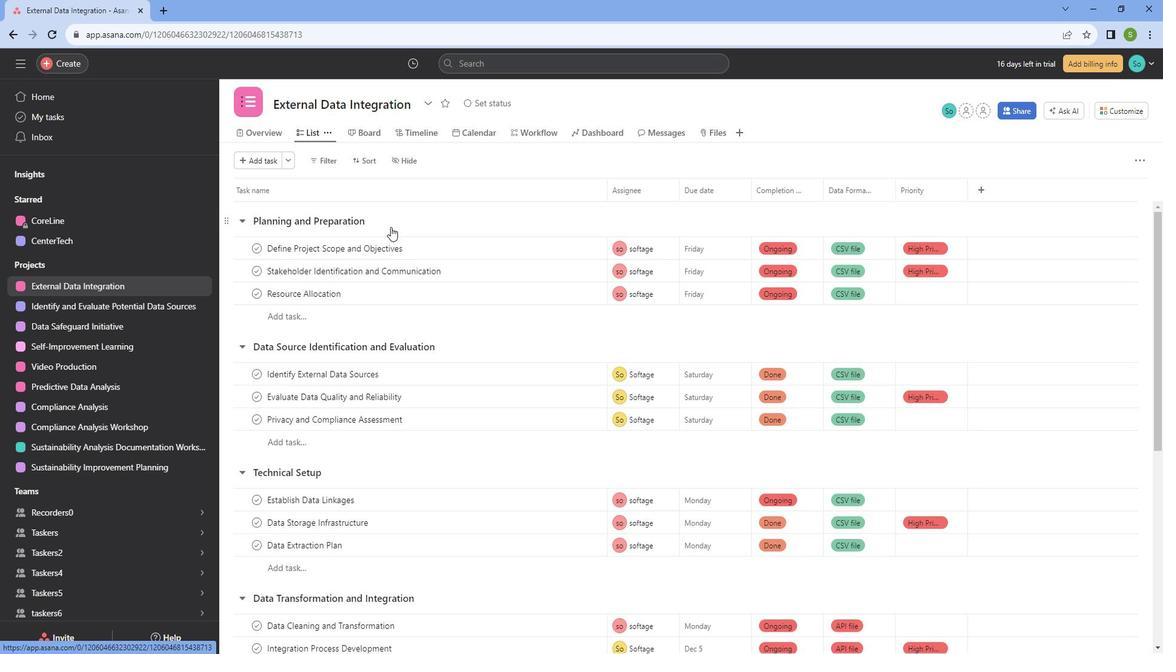
Action: Mouse scrolled (398, 220) with delta (0, 0)
Screenshot: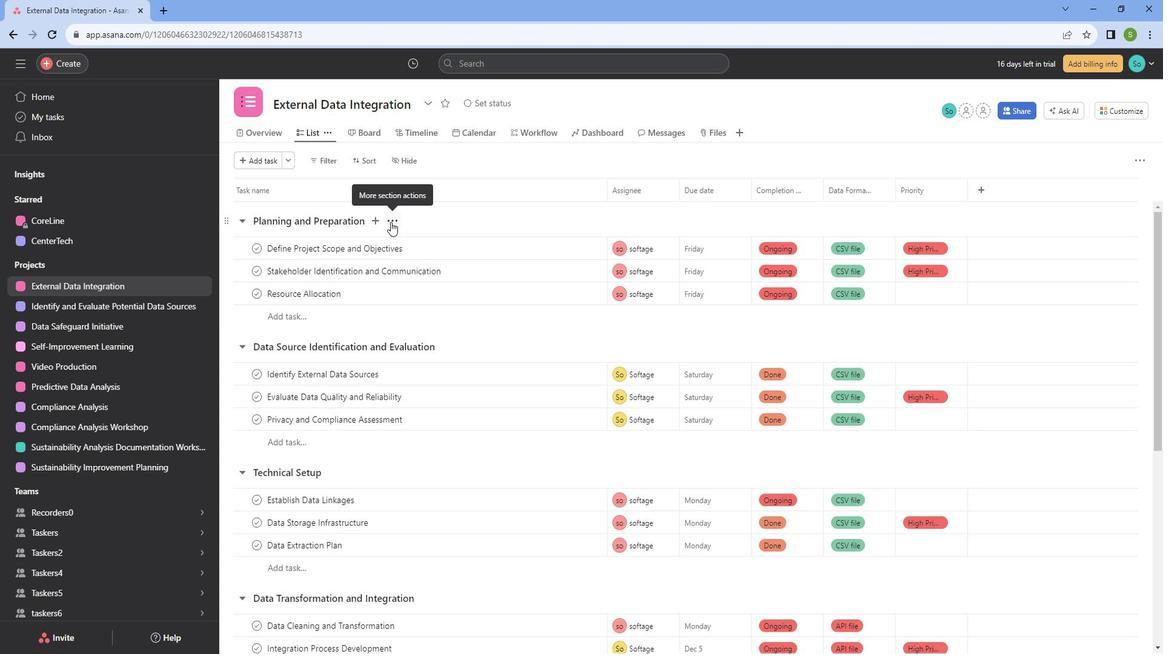 
Action: Mouse scrolled (398, 220) with delta (0, 0)
Screenshot: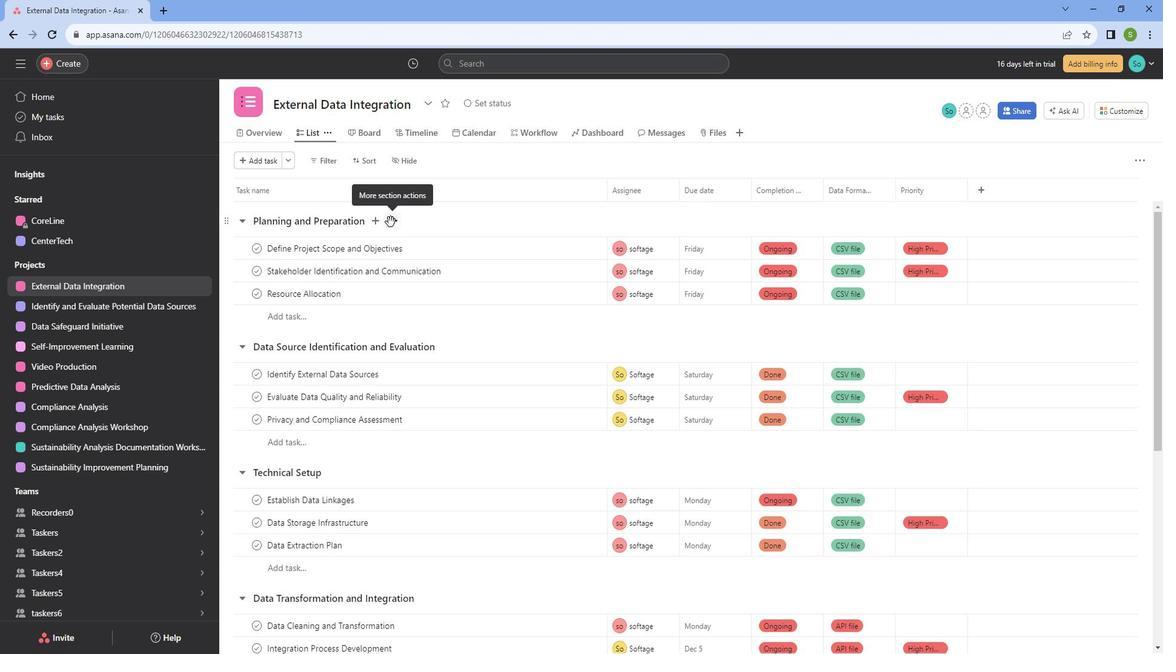 
Action: Mouse scrolled (398, 220) with delta (0, 0)
Screenshot: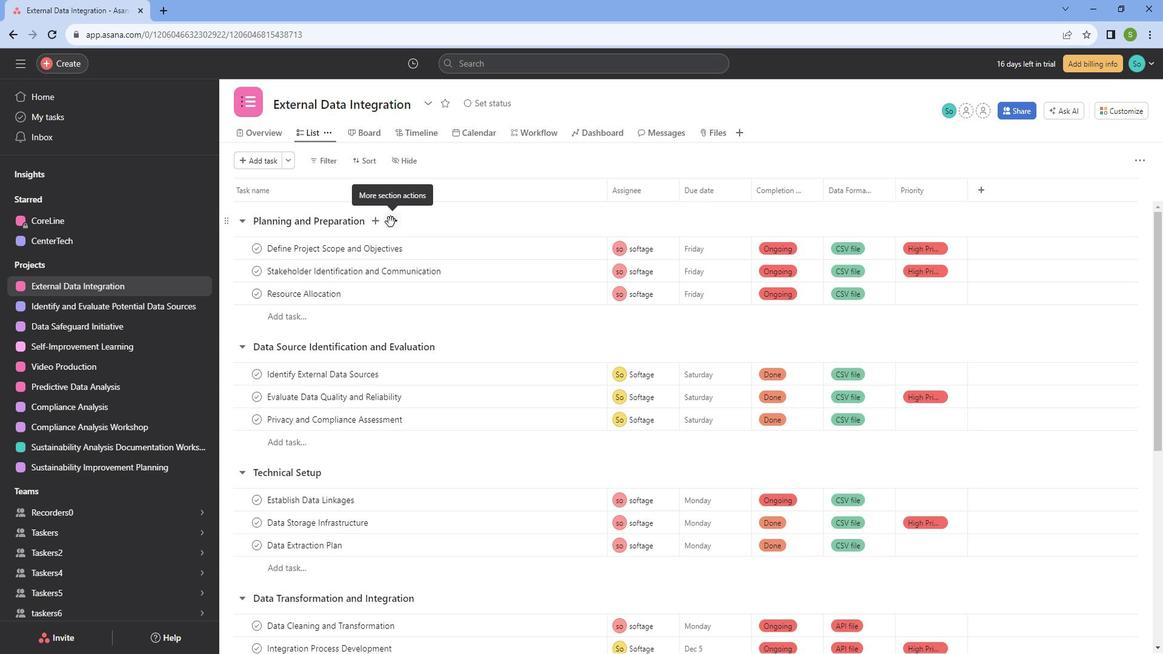 
Action: Mouse scrolled (398, 220) with delta (0, 0)
Screenshot: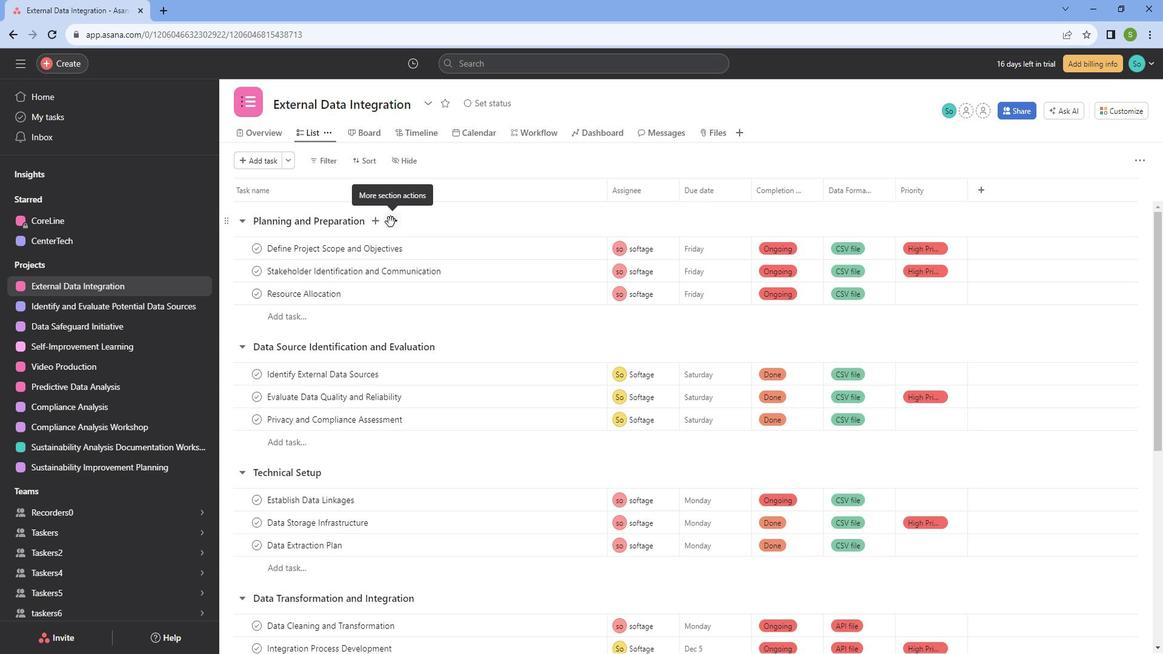 
Action: Mouse scrolled (398, 220) with delta (0, 0)
Screenshot: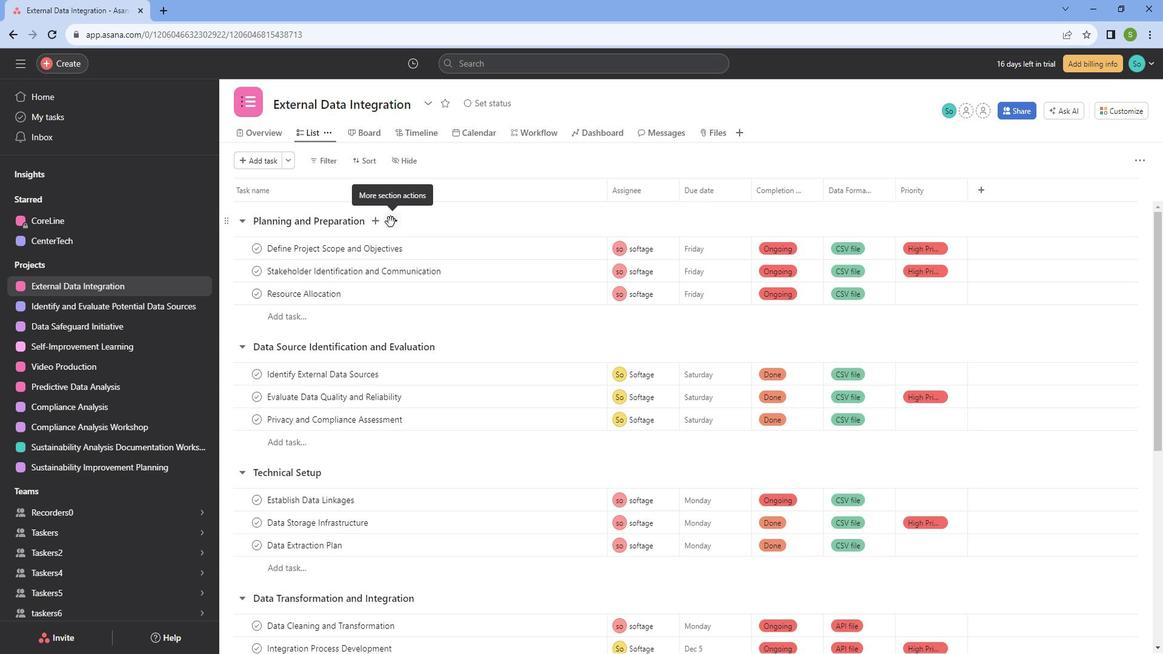 
Action: Mouse scrolled (398, 220) with delta (0, 0)
Screenshot: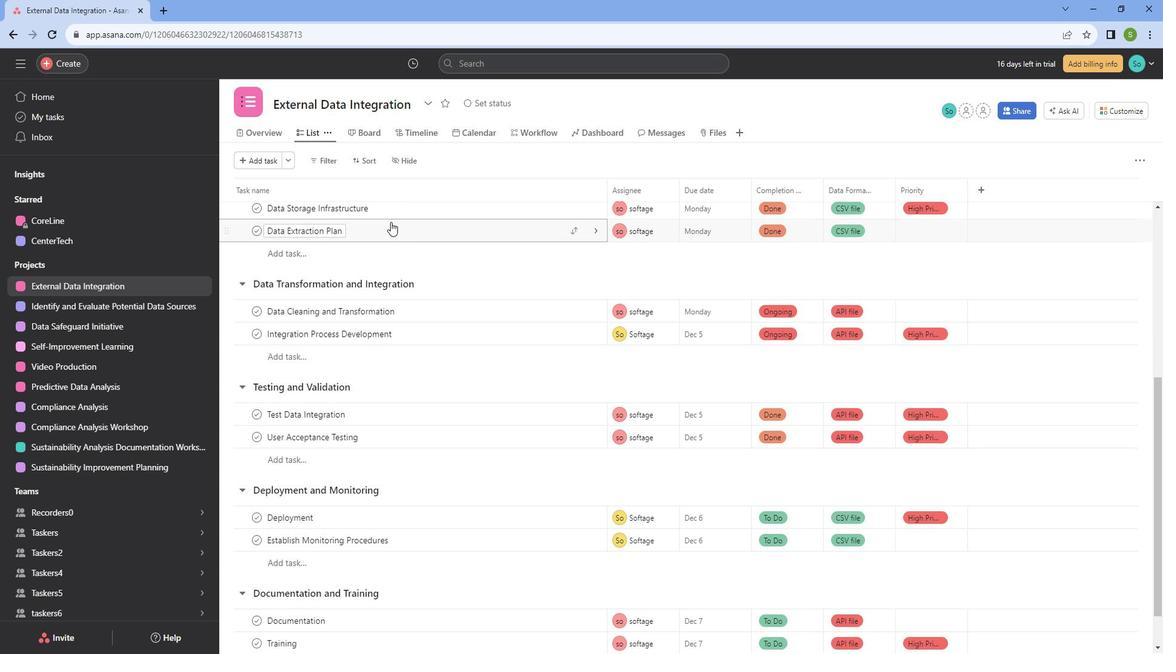 
Action: Mouse scrolled (398, 220) with delta (0, 0)
Screenshot: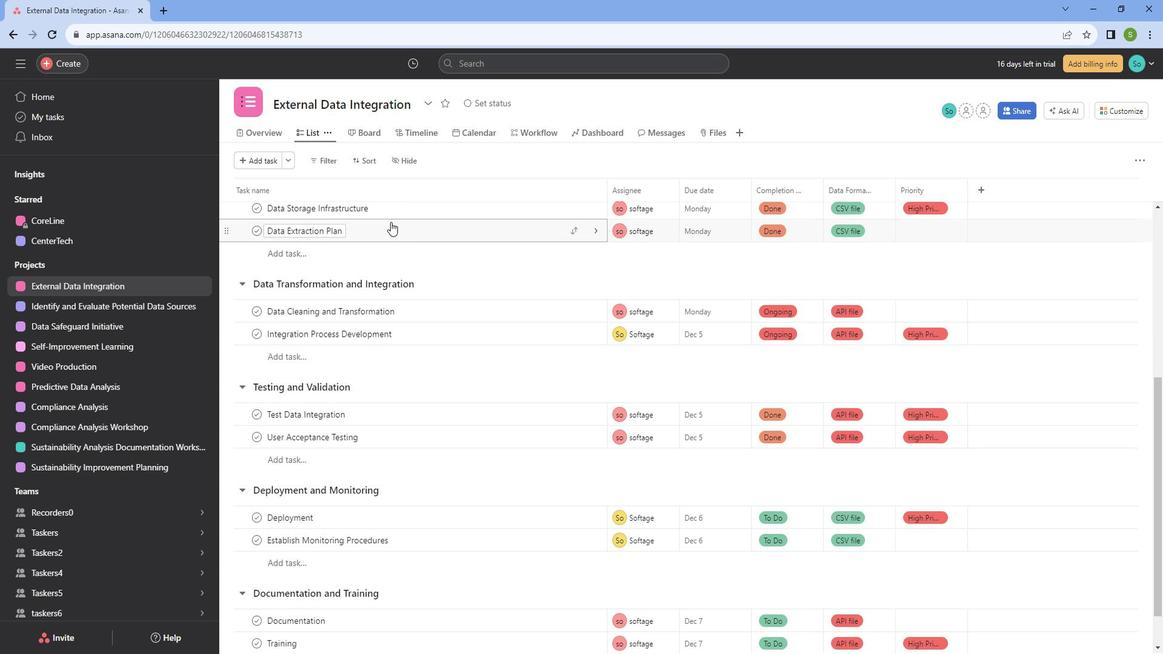 
Action: Mouse scrolled (398, 220) with delta (0, 0)
Screenshot: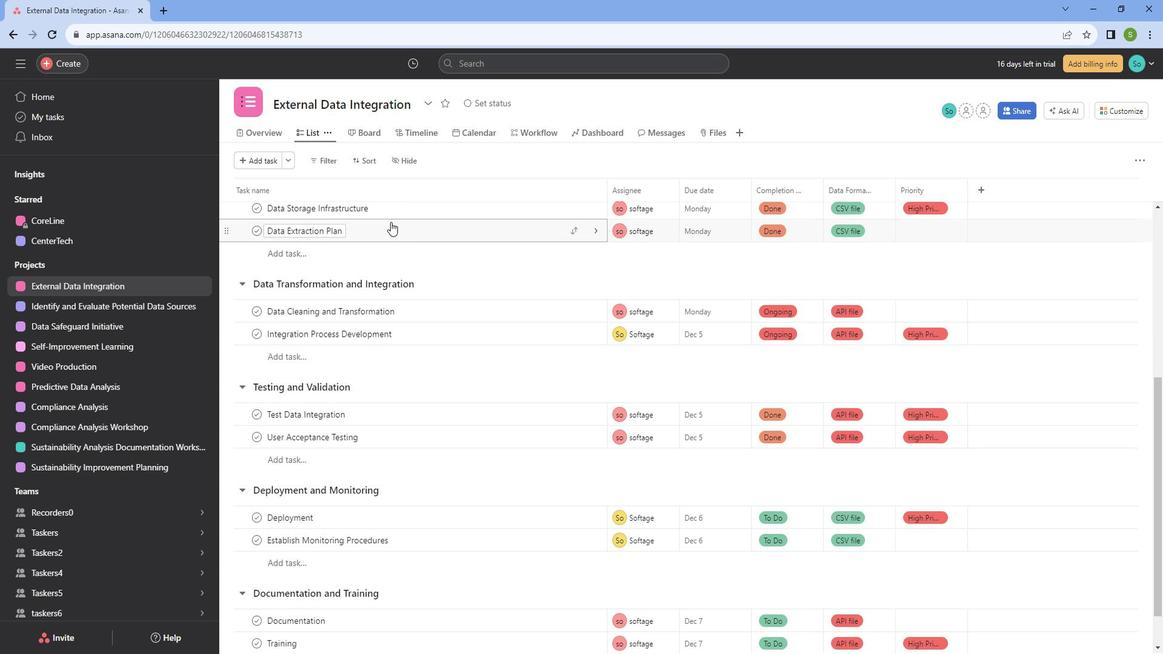 
Action: Mouse scrolled (398, 220) with delta (0, 0)
Screenshot: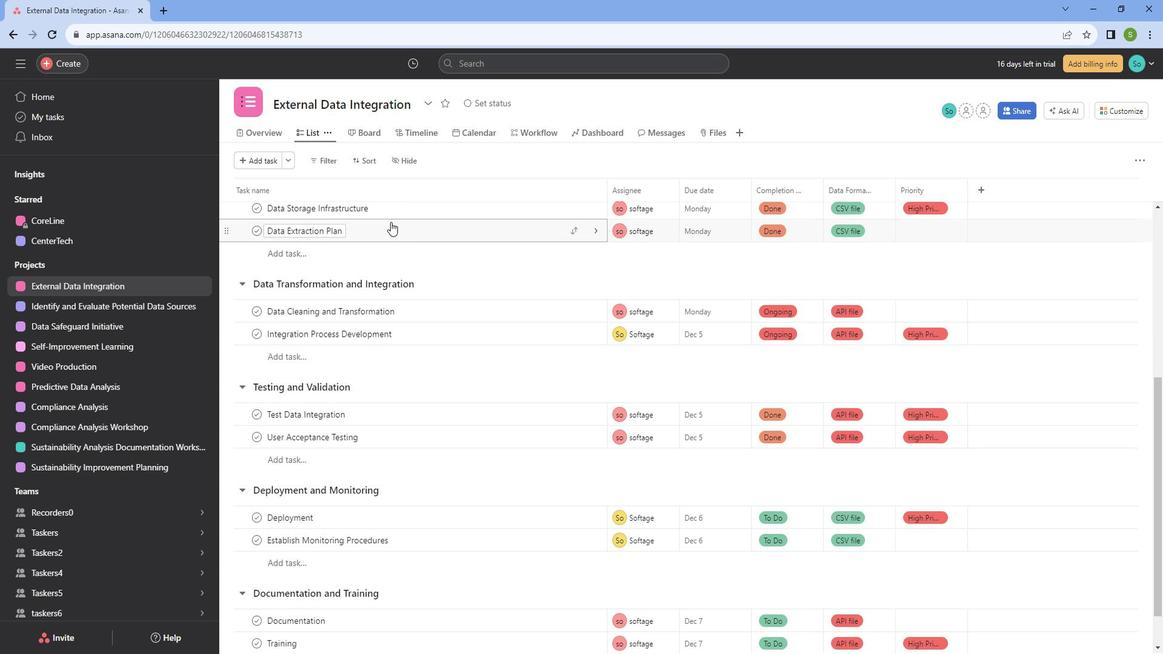 
Action: Mouse scrolled (398, 220) with delta (0, 0)
Screenshot: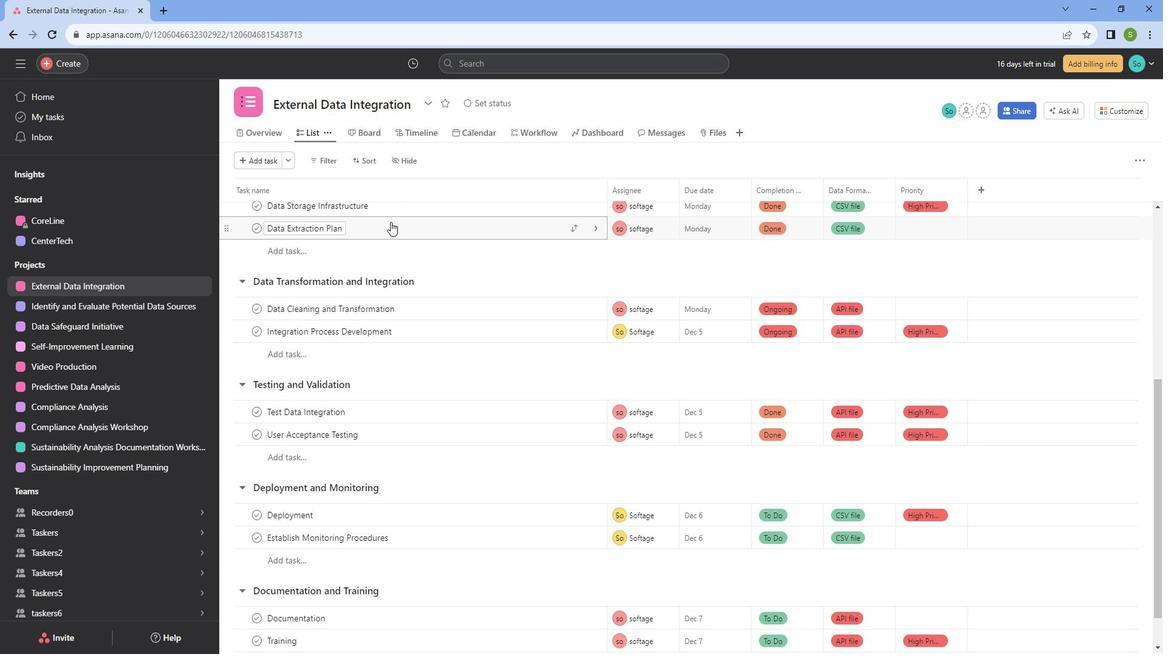 
Action: Mouse scrolled (398, 220) with delta (0, 0)
Screenshot: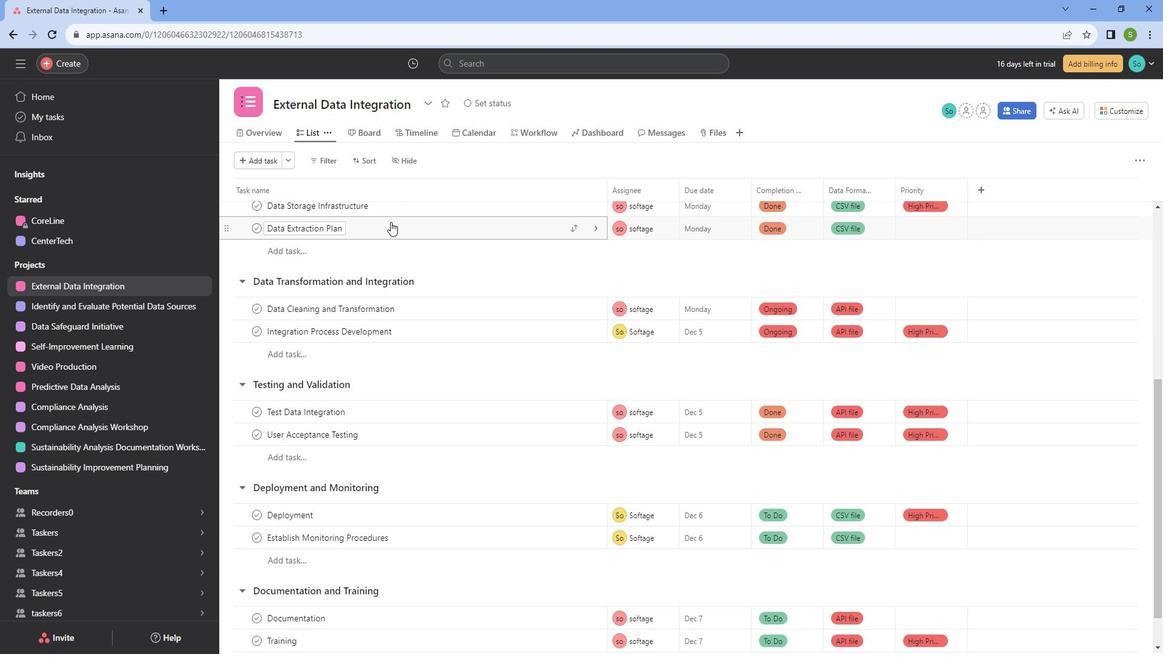 
Action: Mouse scrolled (398, 221) with delta (0, 0)
Screenshot: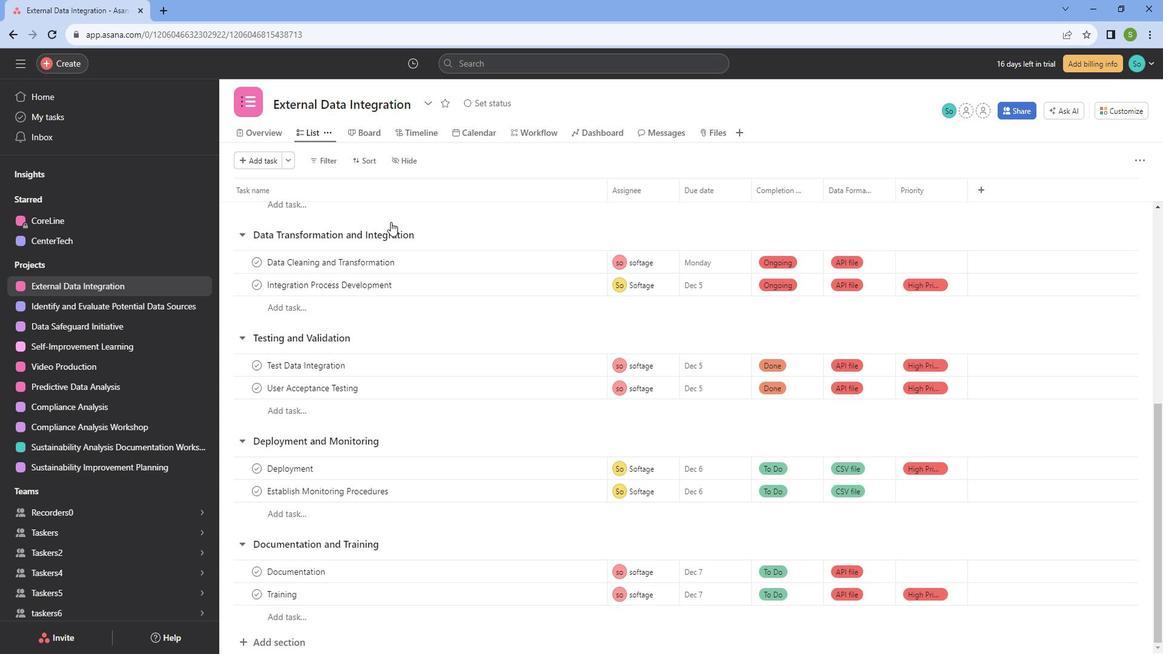 
Action: Mouse scrolled (398, 221) with delta (0, 0)
Screenshot: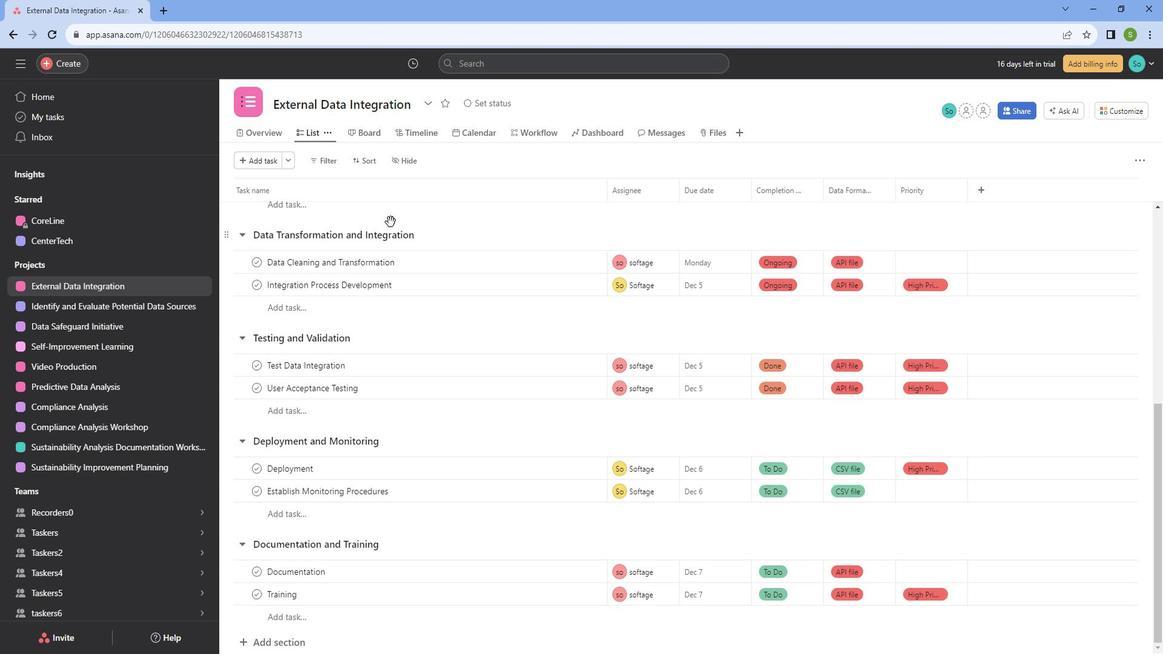 
Action: Mouse scrolled (398, 221) with delta (0, 0)
Screenshot: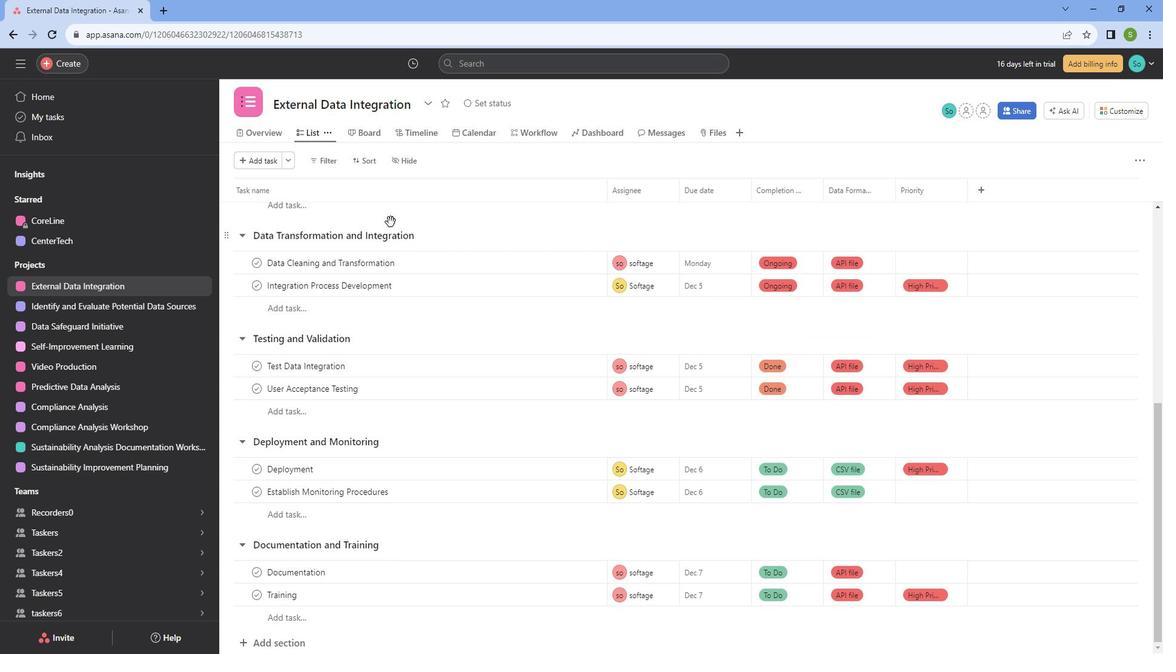 
Action: Mouse scrolled (398, 221) with delta (0, 0)
Screenshot: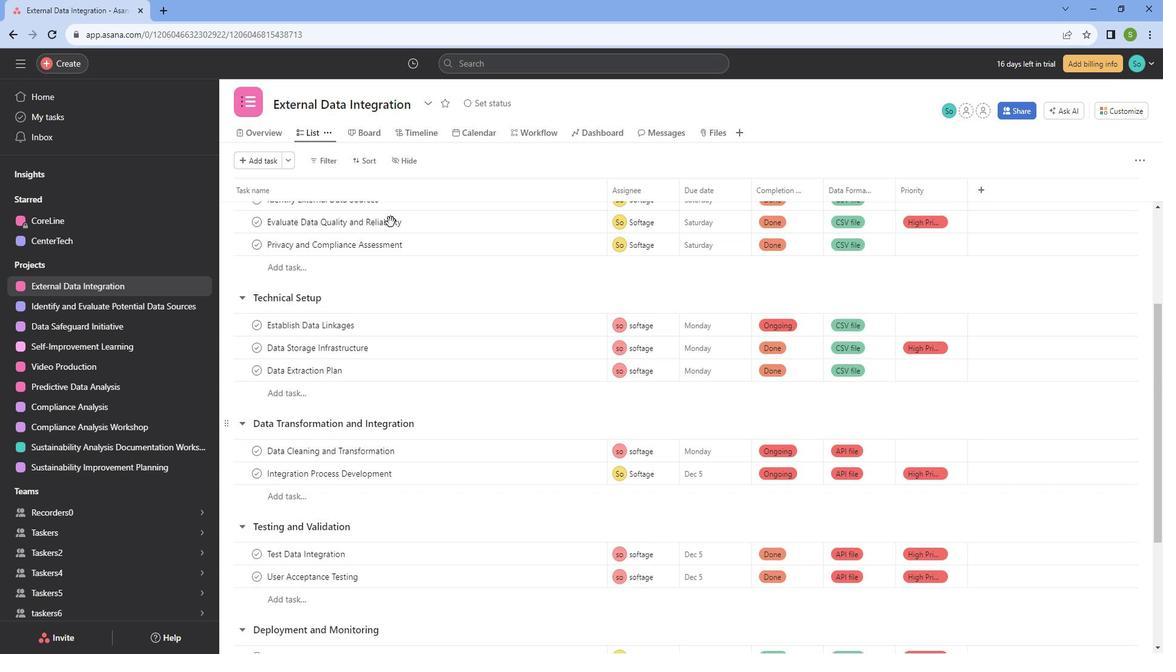 
Action: Mouse scrolled (398, 221) with delta (0, 0)
Screenshot: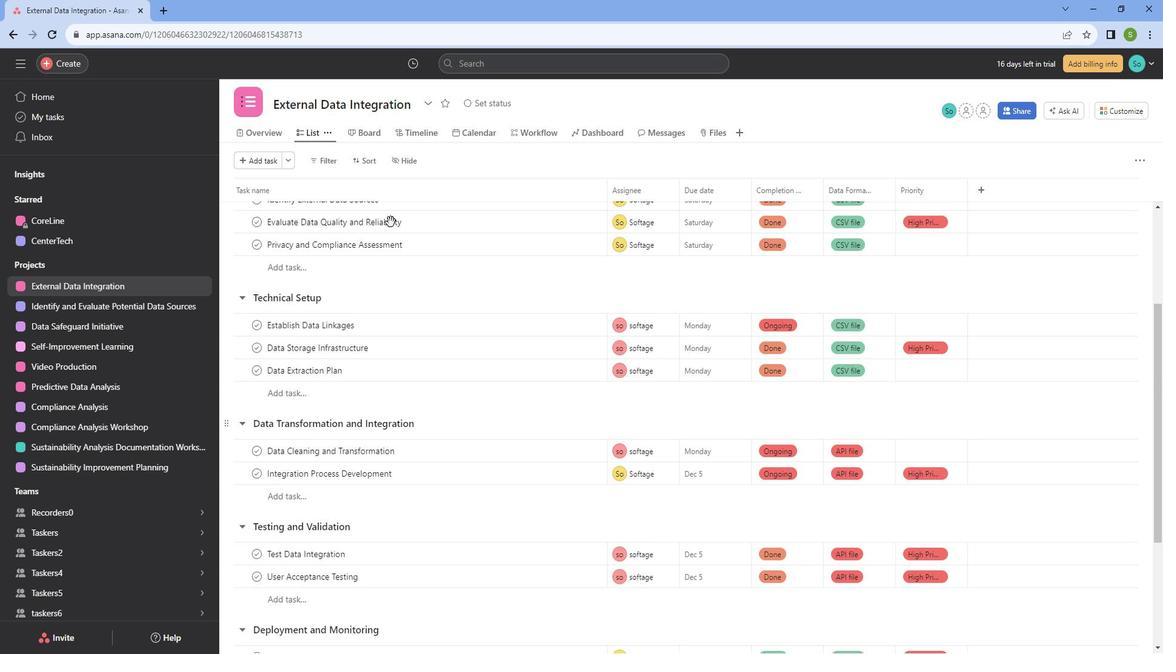 
Action: Mouse scrolled (398, 221) with delta (0, 0)
Screenshot: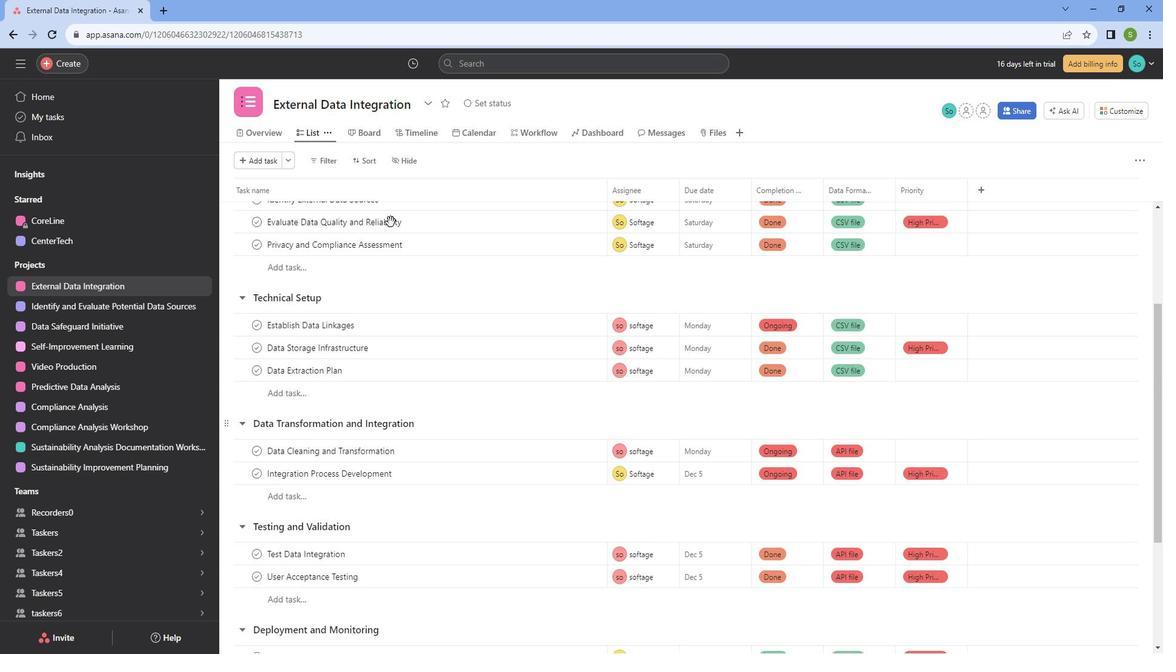 
Action: Mouse scrolled (398, 221) with delta (0, 0)
Screenshot: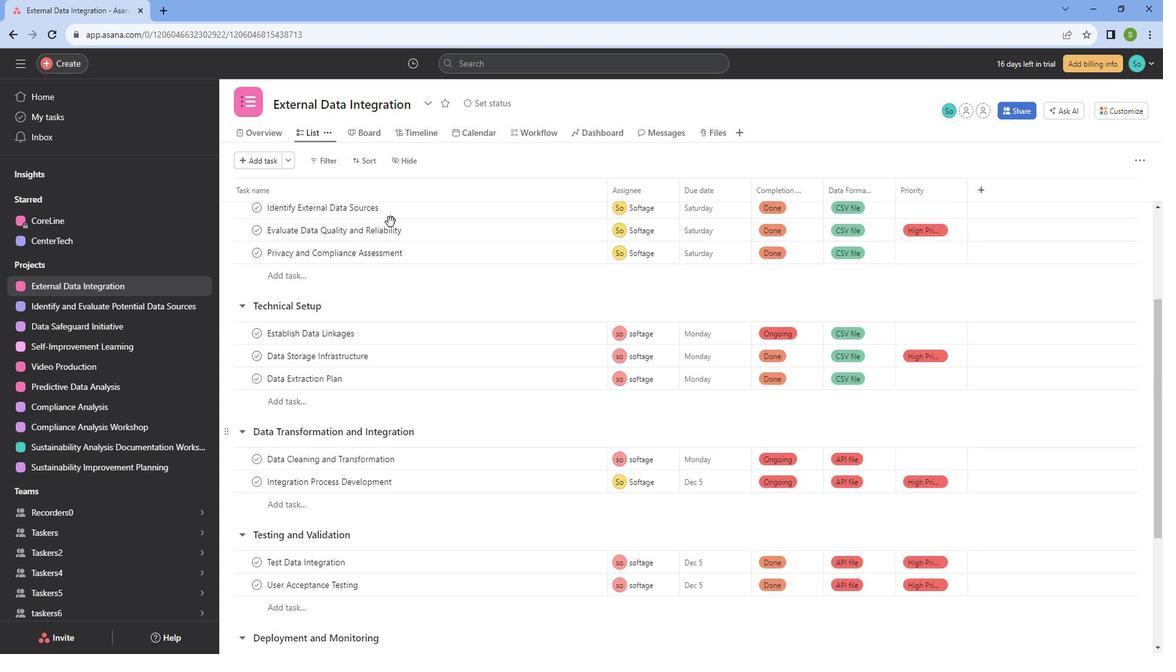 
Action: Mouse scrolled (398, 221) with delta (0, 0)
Screenshot: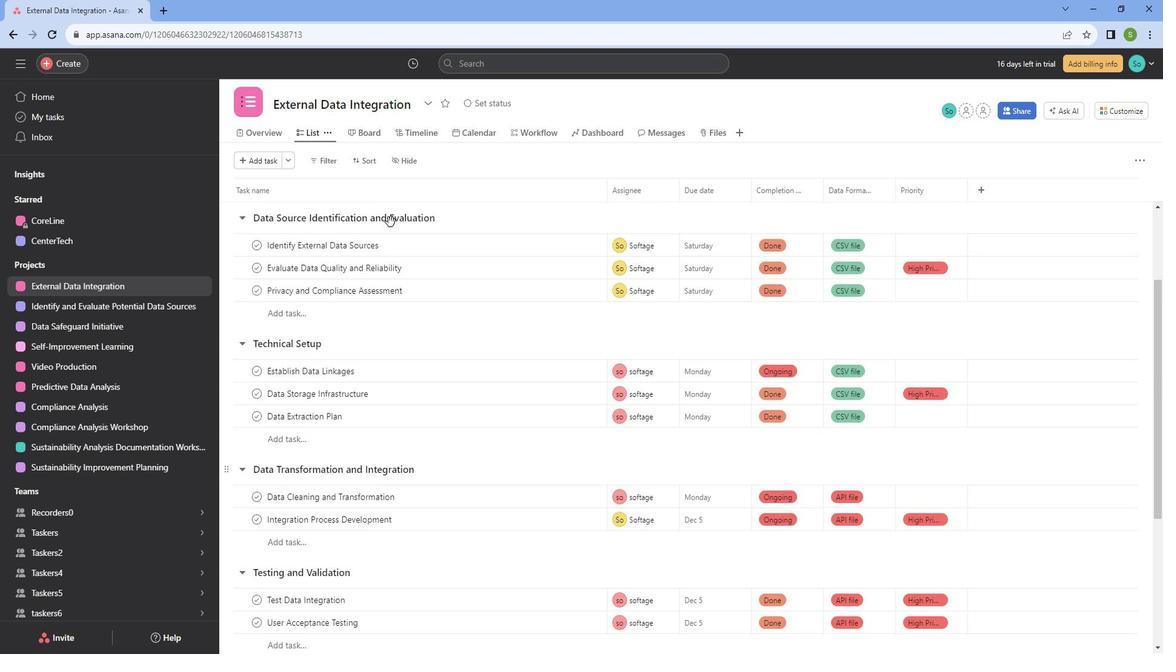 
Action: Mouse scrolled (398, 221) with delta (0, 0)
Screenshot: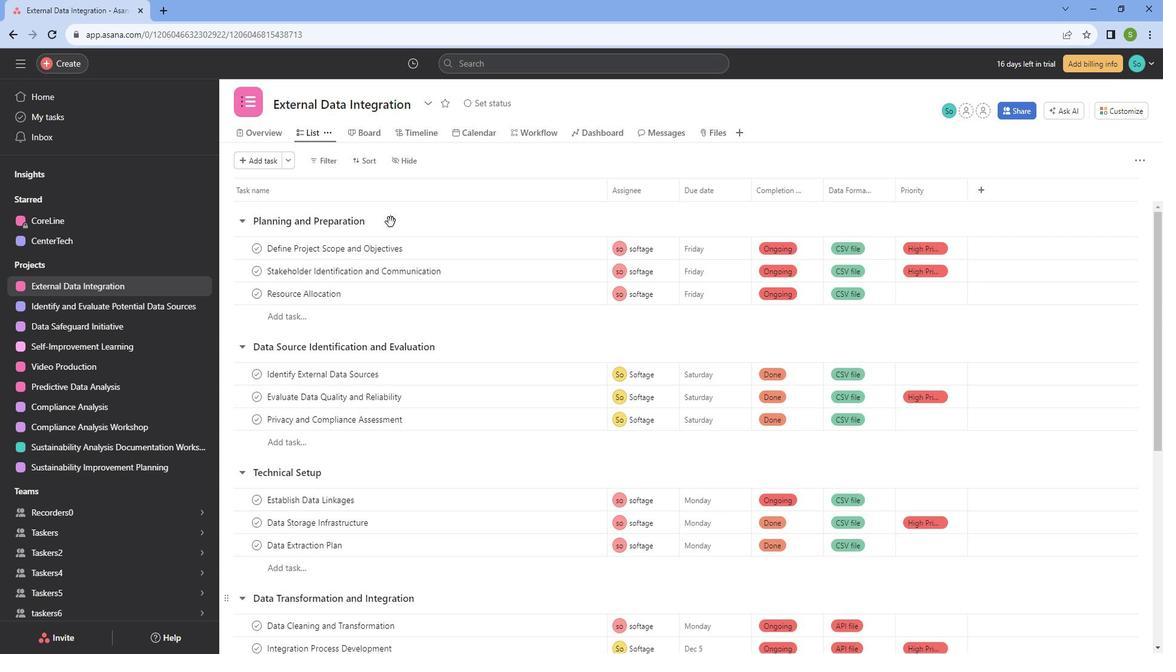 
Action: Mouse scrolled (398, 221) with delta (0, 0)
Screenshot: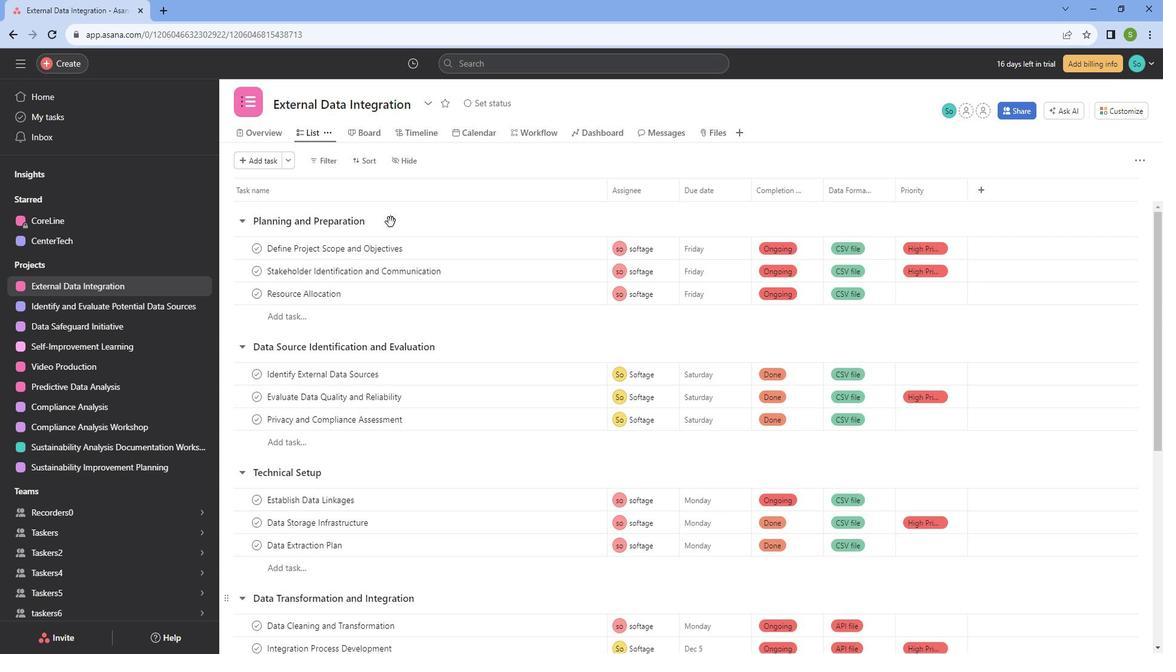 
Action: Mouse scrolled (398, 221) with delta (0, 0)
Screenshot: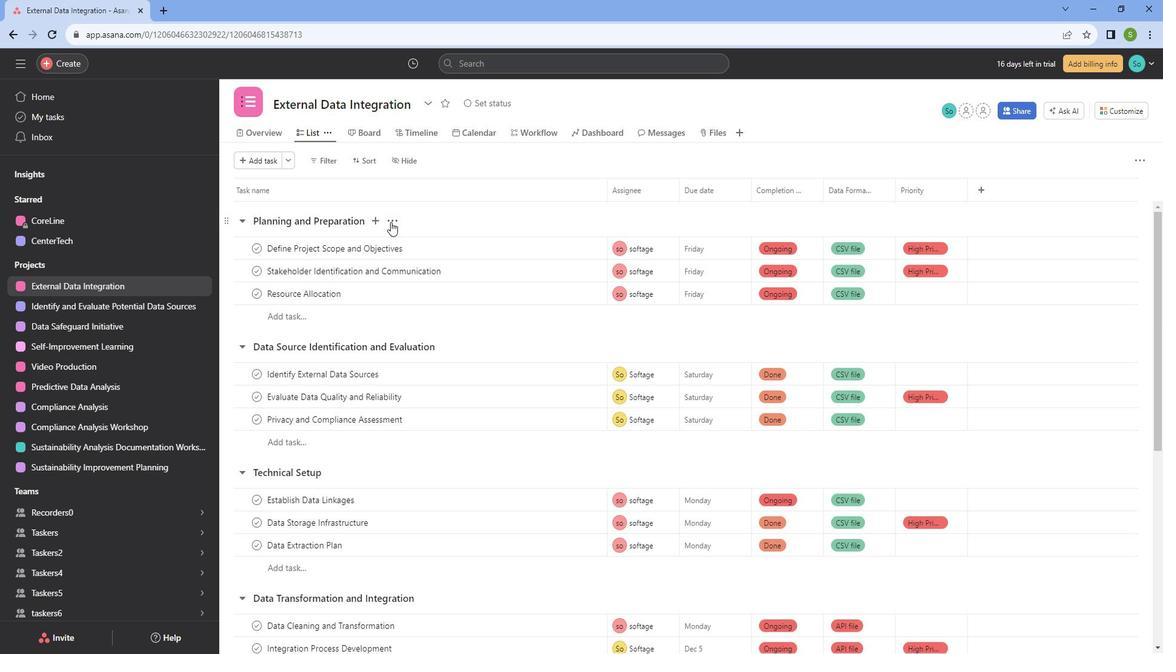 
Action: Mouse moved to (537, 180)
Screenshot: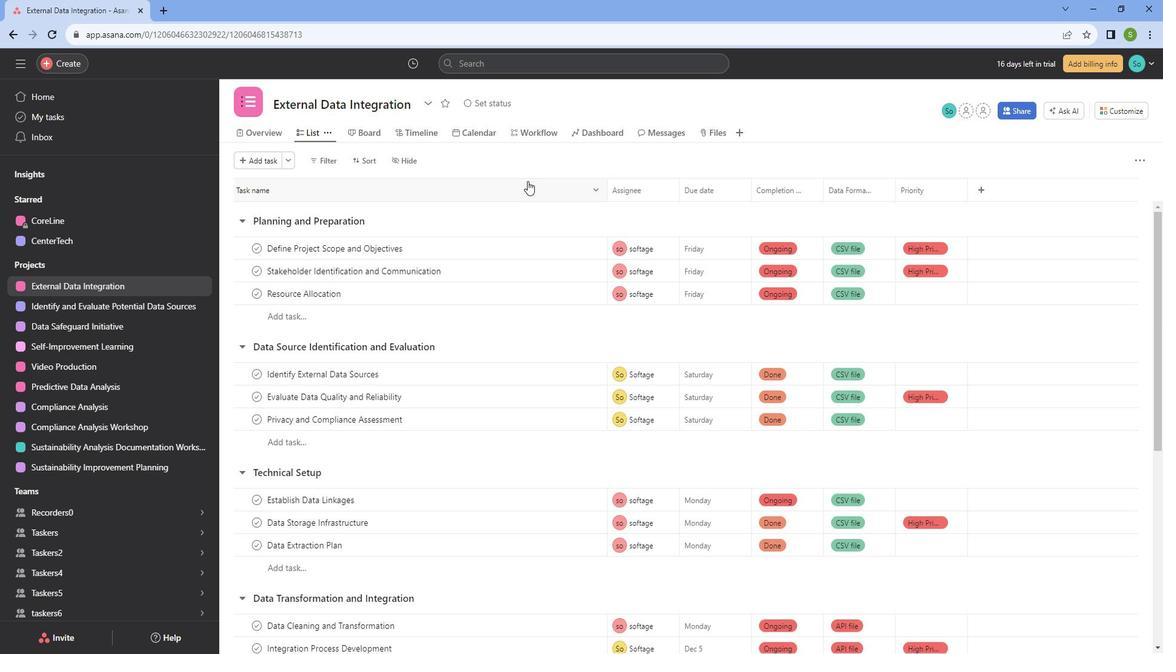 
